 Task: Open Card Customer Referral Program Review in Board Product User Interface Design and Testing to Workspace Audit and Assurance Services and add a team member Softage.1@softage.net, a label Yellow, a checklist Composting, an attachment from your onedrive, a color Yellow and finally, add a card description 'Create and send out employee engagement survey on career development opportunities' and a comment 'This task presents an opportunity to demonstrate our creativity and innovation, exploring new ideas and approaches.'. Add a start date 'Jan 09, 1900' with a due date 'Jan 16, 1900'
Action: Mouse moved to (69, 276)
Screenshot: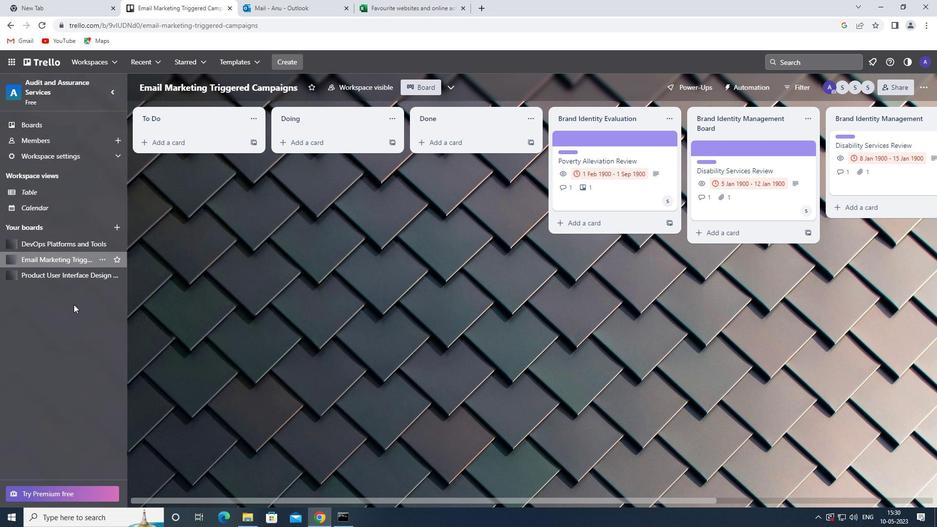 
Action: Mouse pressed left at (69, 276)
Screenshot: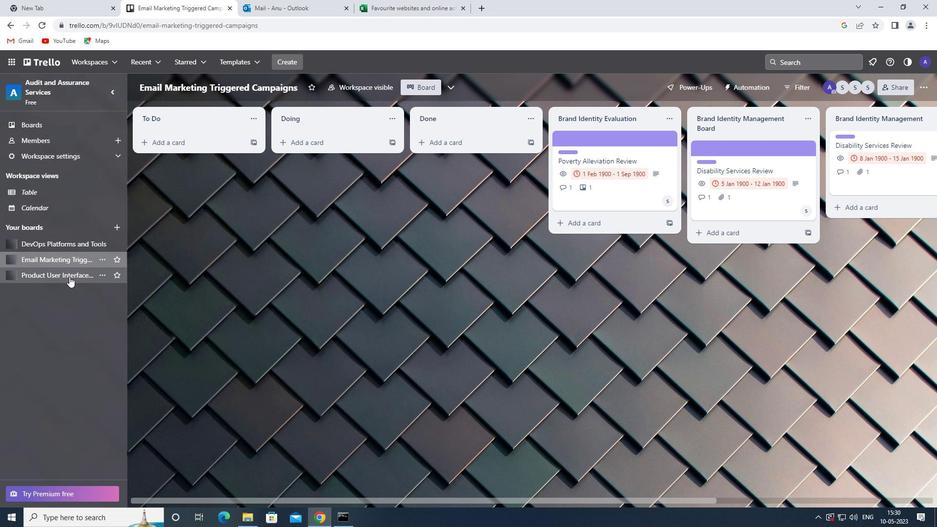 
Action: Mouse moved to (760, 217)
Screenshot: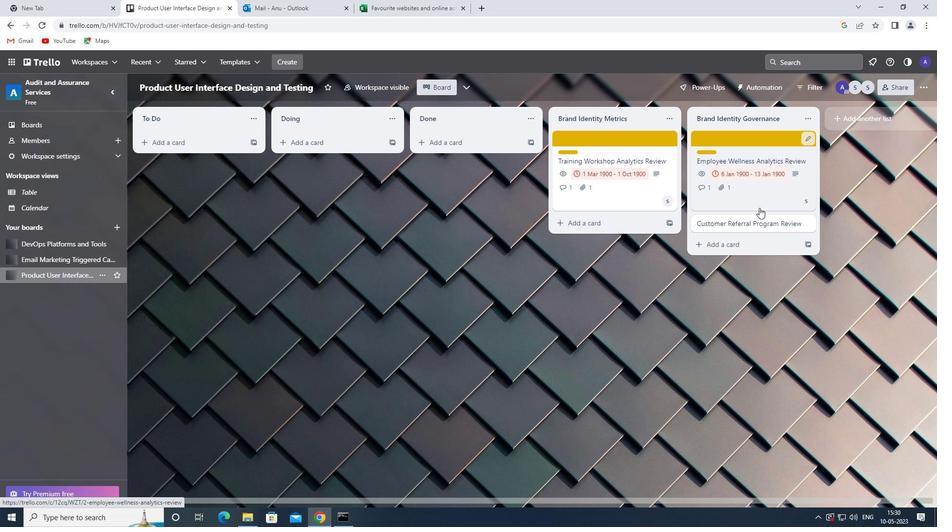 
Action: Mouse pressed left at (760, 217)
Screenshot: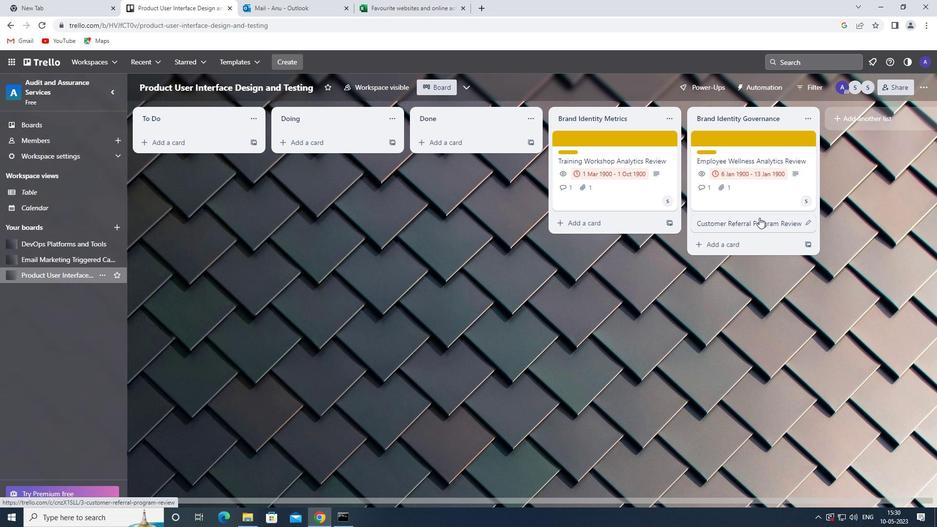 
Action: Mouse moved to (585, 170)
Screenshot: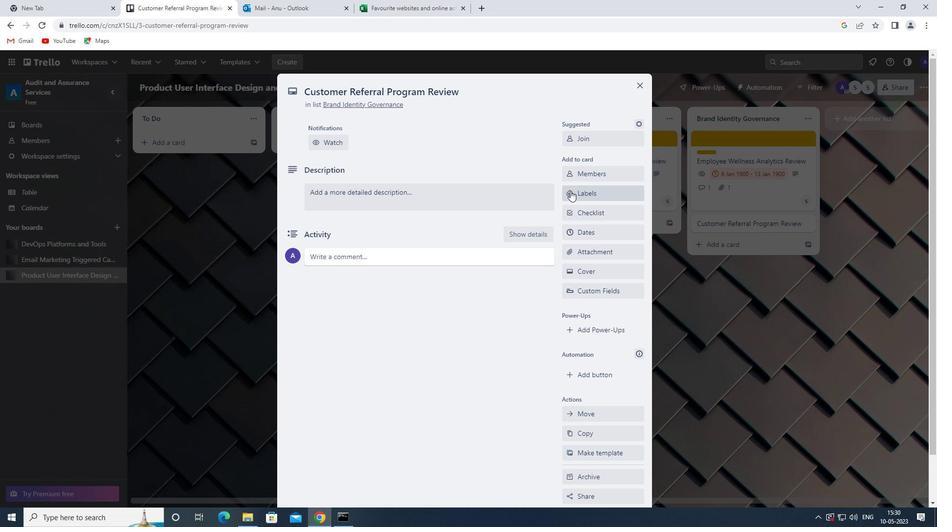 
Action: Mouse pressed left at (585, 170)
Screenshot: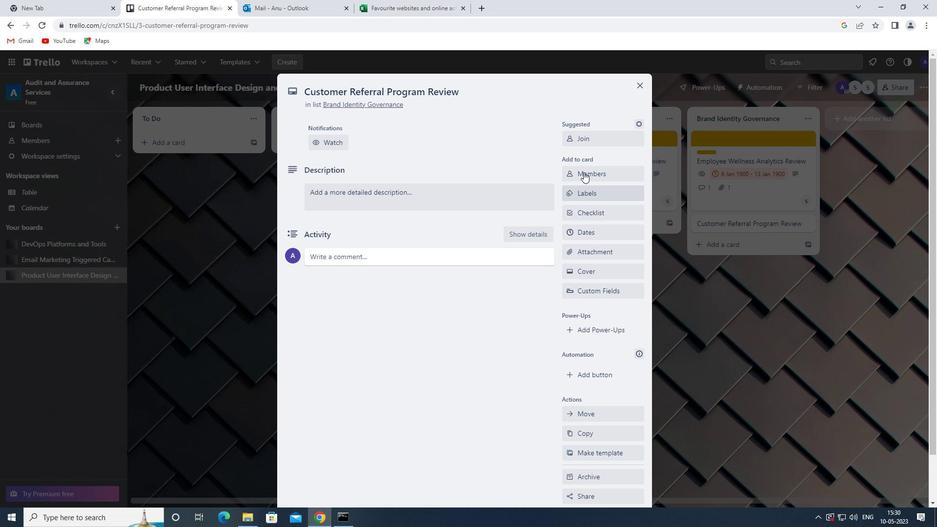 
Action: Mouse moved to (582, 219)
Screenshot: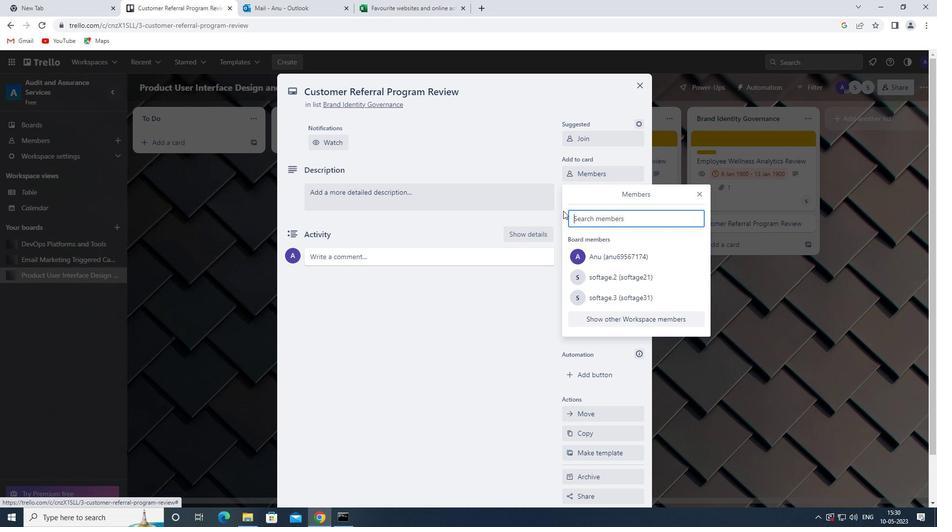 
Action: Mouse pressed left at (582, 219)
Screenshot: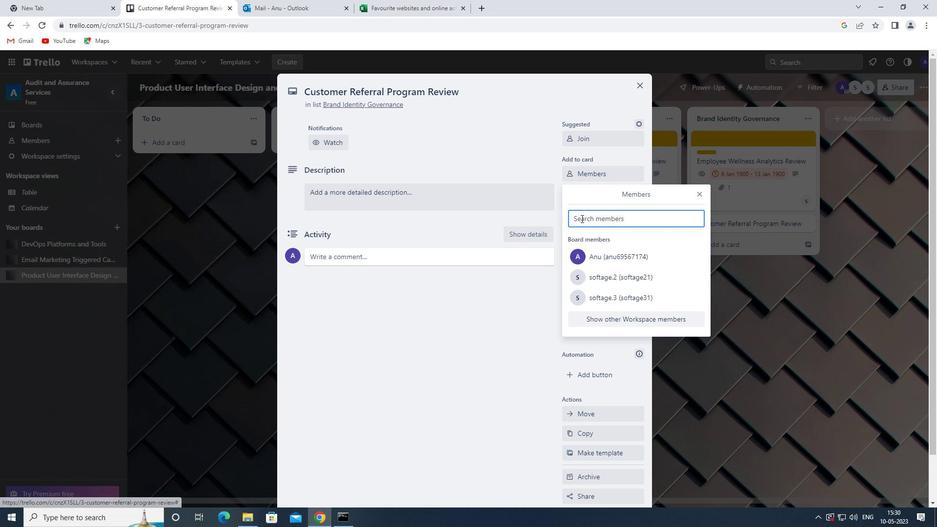 
Action: Mouse moved to (582, 219)
Screenshot: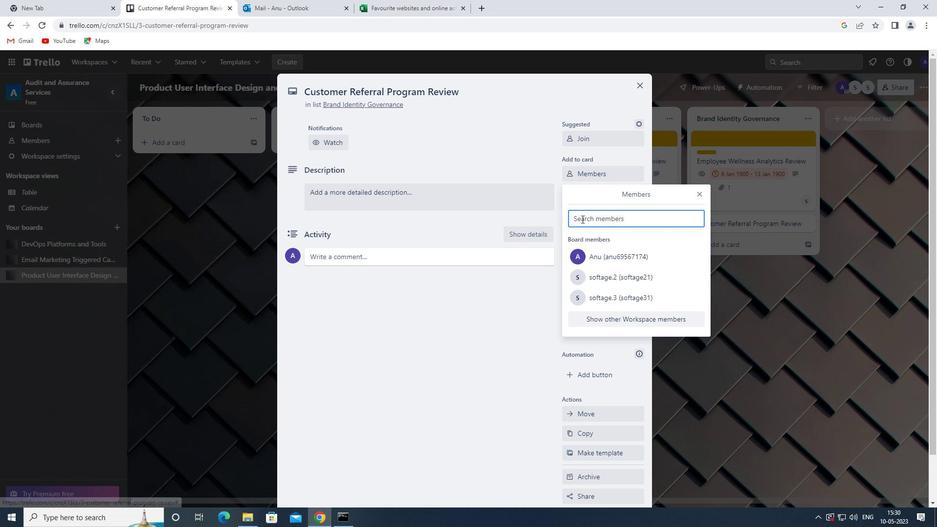 
Action: Key pressed <Key.shift><Key.shift><Key.shift><Key.shift><Key.shift><Key.shift><Key.shift>SOFTGE.1<Key.shift>@SOFTAGE.NET
Screenshot: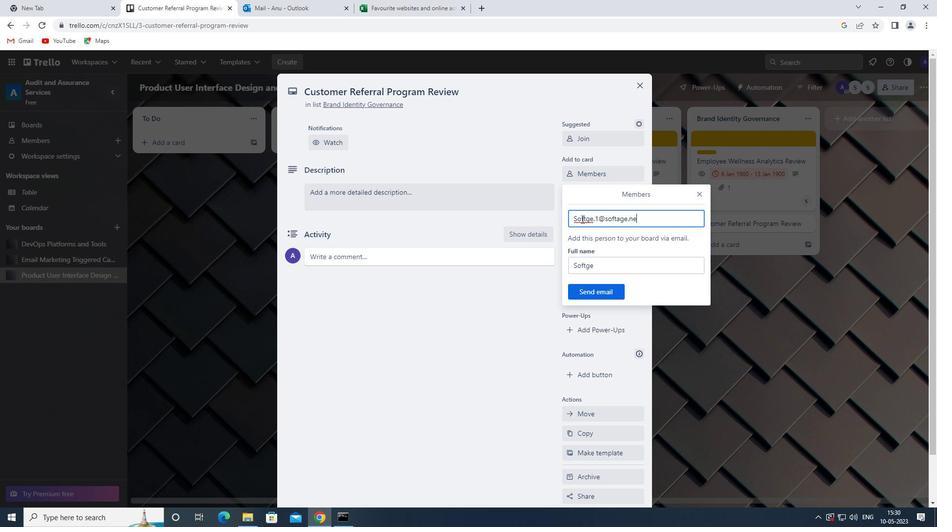 
Action: Mouse moved to (587, 295)
Screenshot: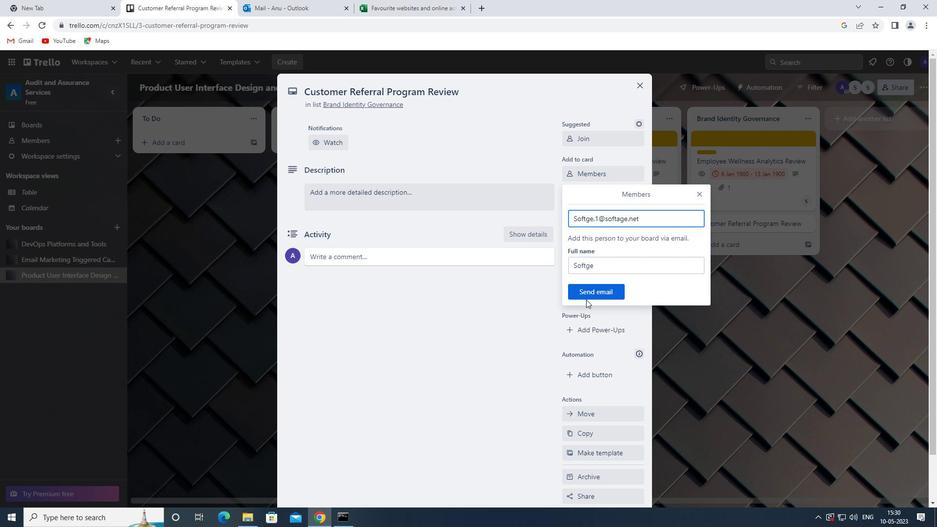 
Action: Mouse pressed left at (587, 295)
Screenshot: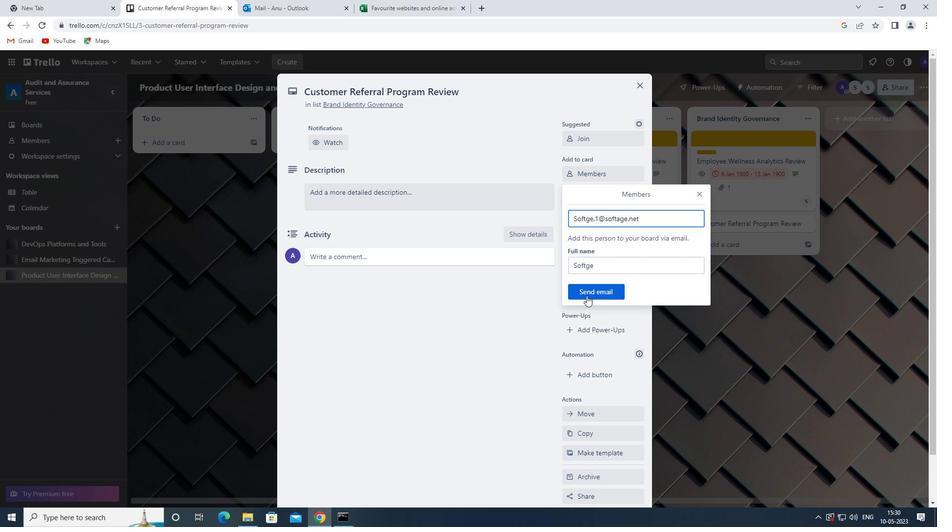 
Action: Mouse moved to (587, 195)
Screenshot: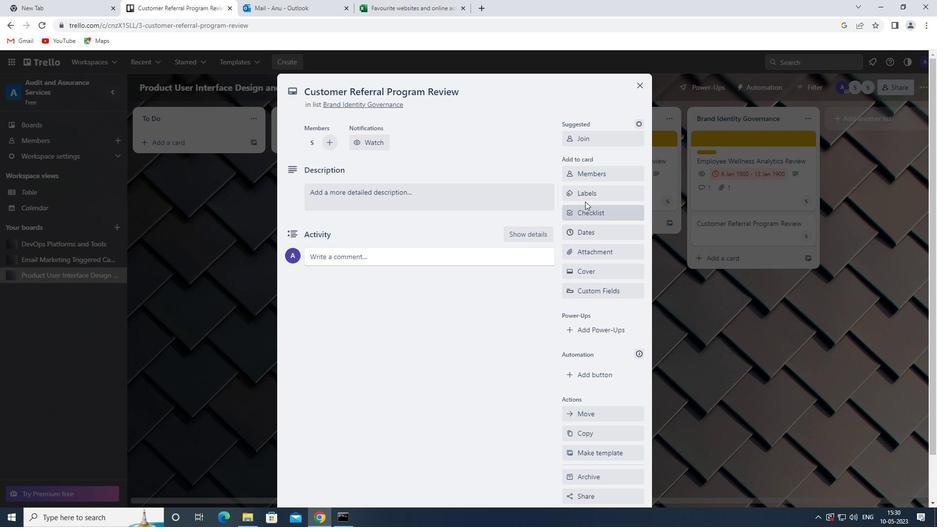 
Action: Mouse pressed left at (587, 195)
Screenshot: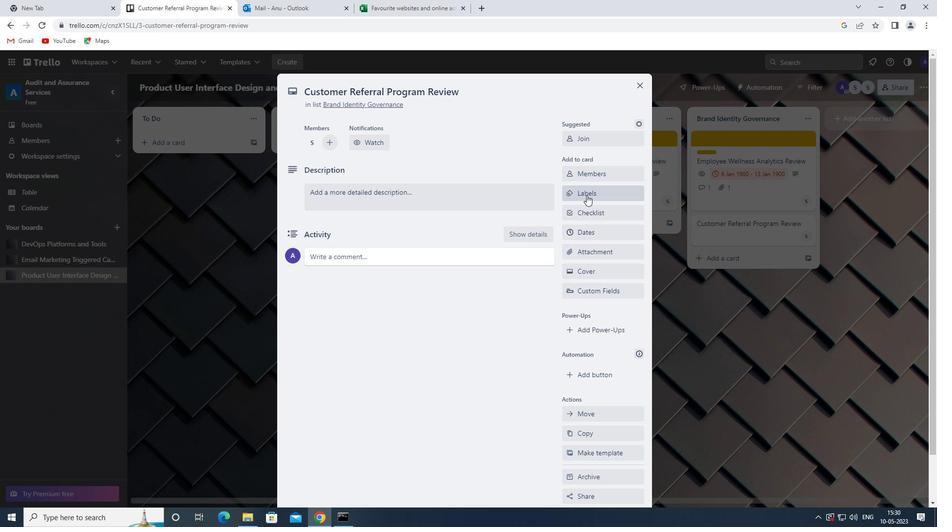 
Action: Mouse moved to (600, 284)
Screenshot: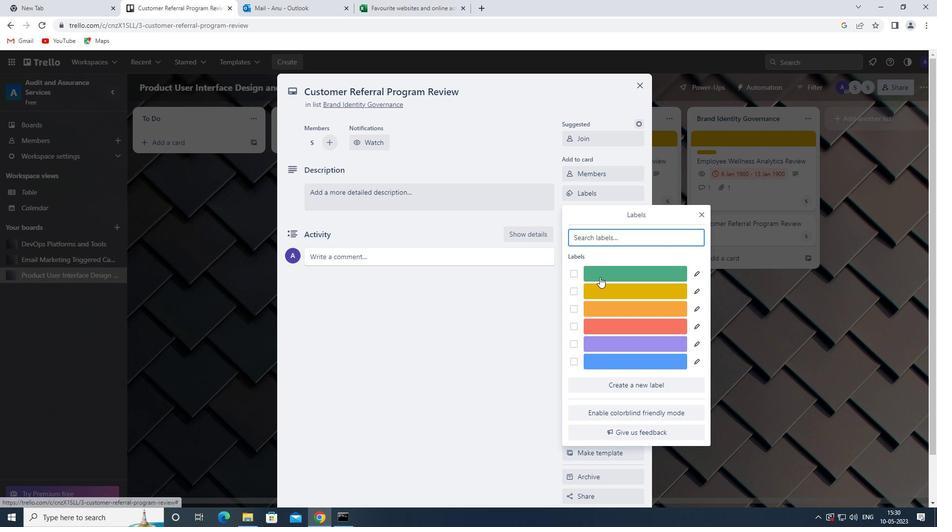 
Action: Mouse pressed left at (600, 284)
Screenshot: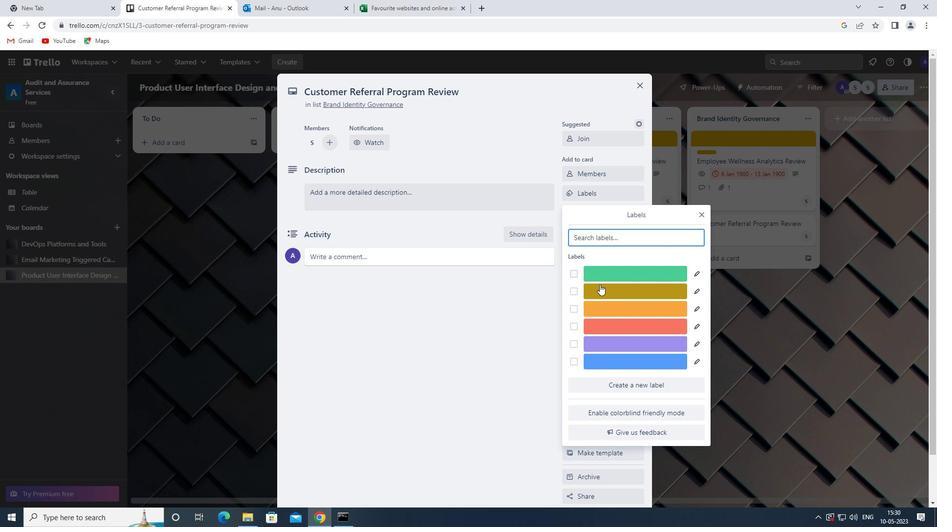 
Action: Mouse moved to (699, 212)
Screenshot: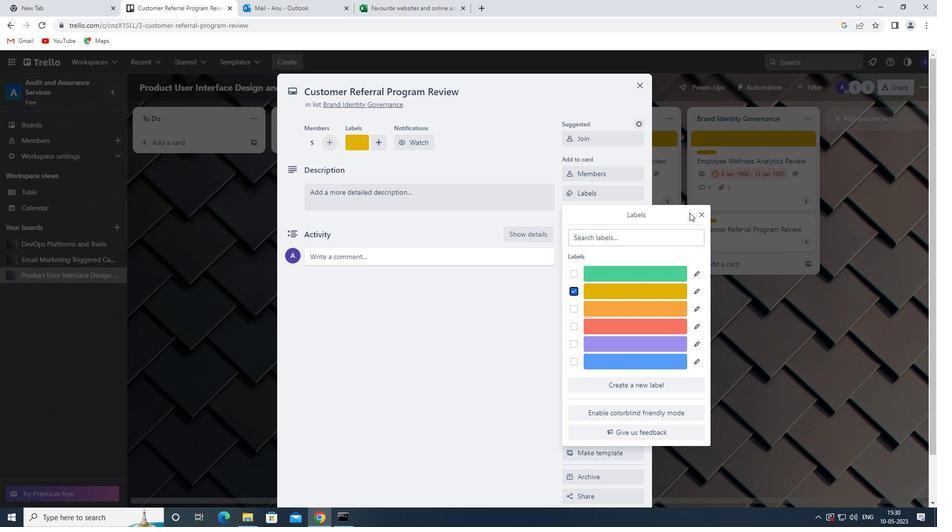 
Action: Mouse pressed left at (699, 212)
Screenshot: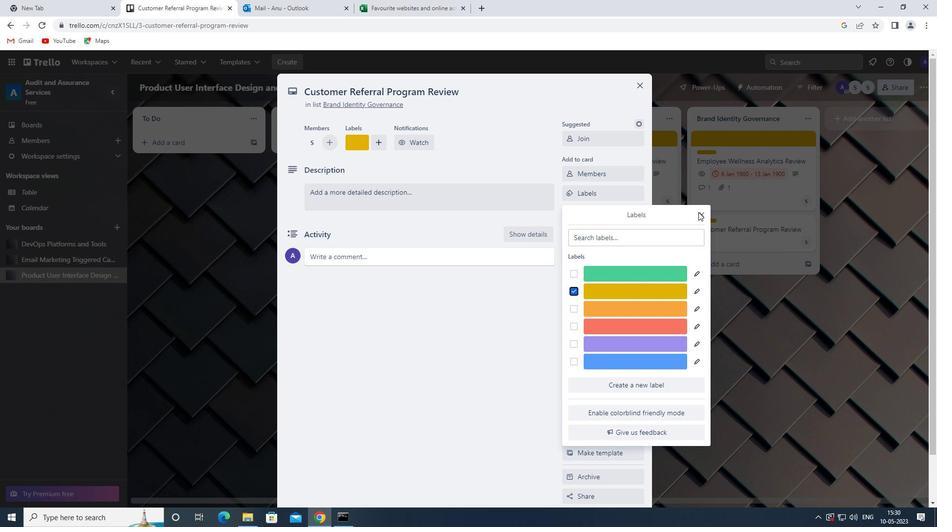 
Action: Mouse moved to (704, 210)
Screenshot: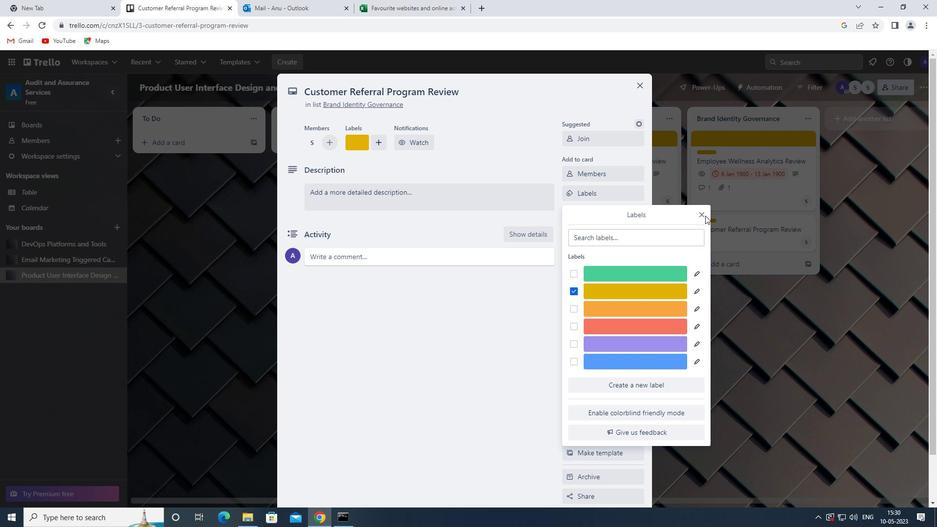 
Action: Mouse pressed left at (704, 210)
Screenshot: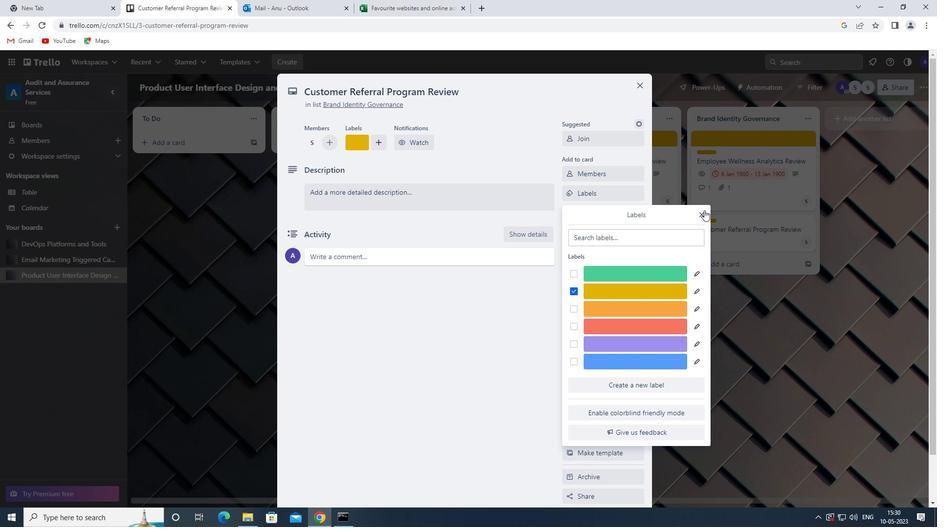 
Action: Mouse moved to (630, 212)
Screenshot: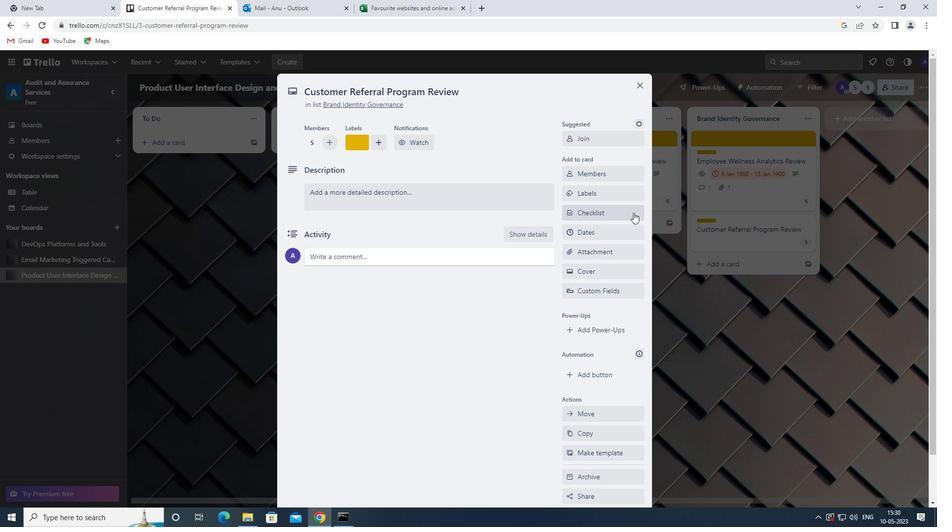 
Action: Mouse pressed left at (630, 212)
Screenshot: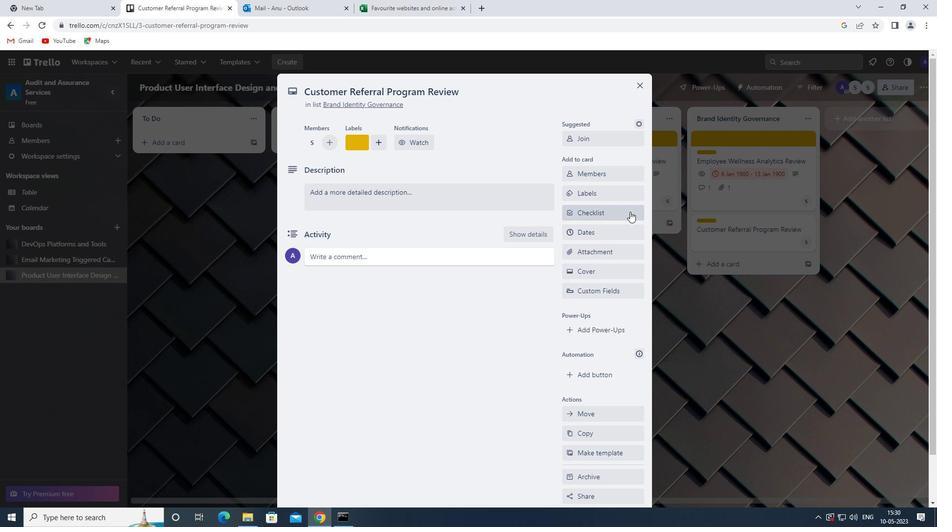 
Action: Mouse moved to (613, 254)
Screenshot: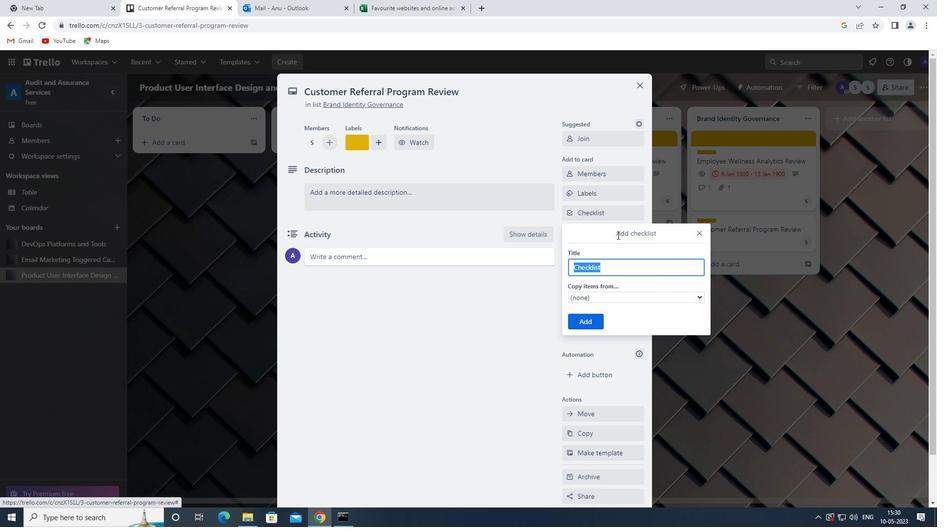 
Action: Key pressed <Key.shift>COMPOSTING
Screenshot: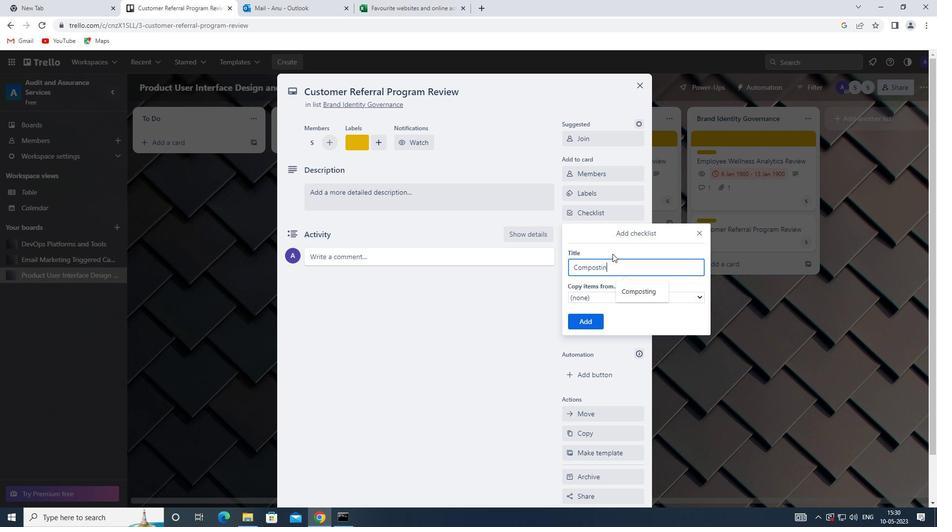 
Action: Mouse moved to (593, 325)
Screenshot: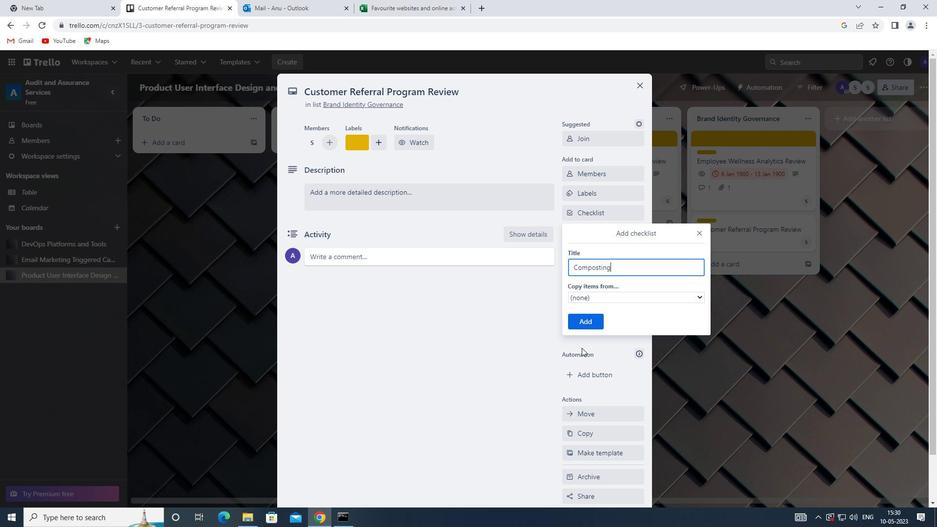 
Action: Mouse pressed left at (593, 325)
Screenshot: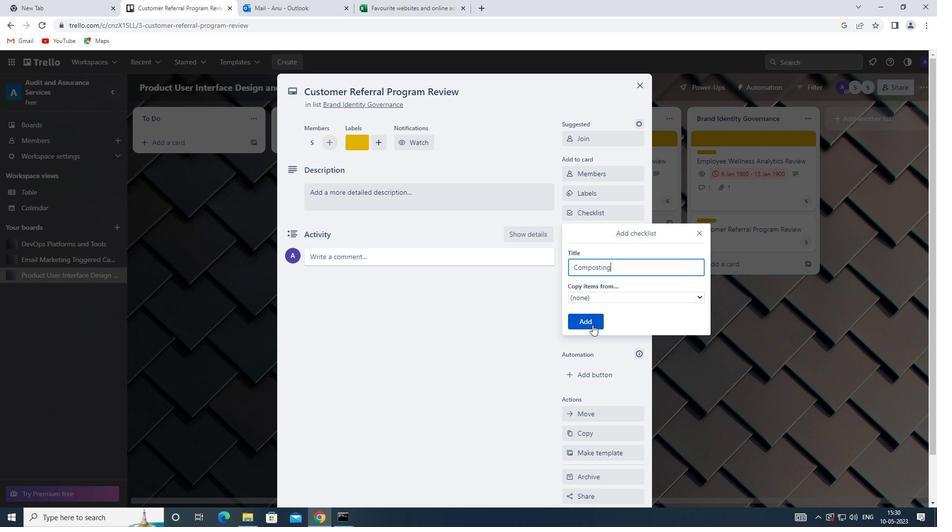 
Action: Mouse moved to (595, 251)
Screenshot: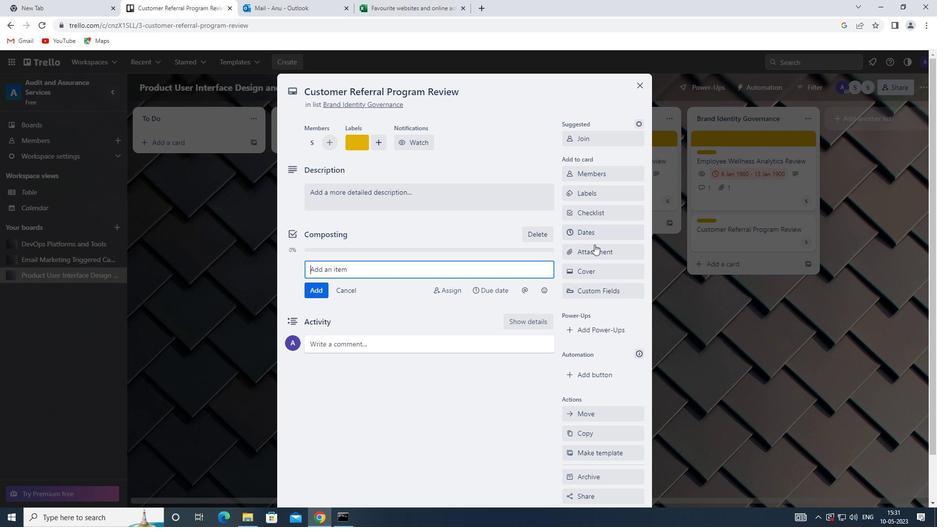 
Action: Mouse pressed left at (595, 251)
Screenshot: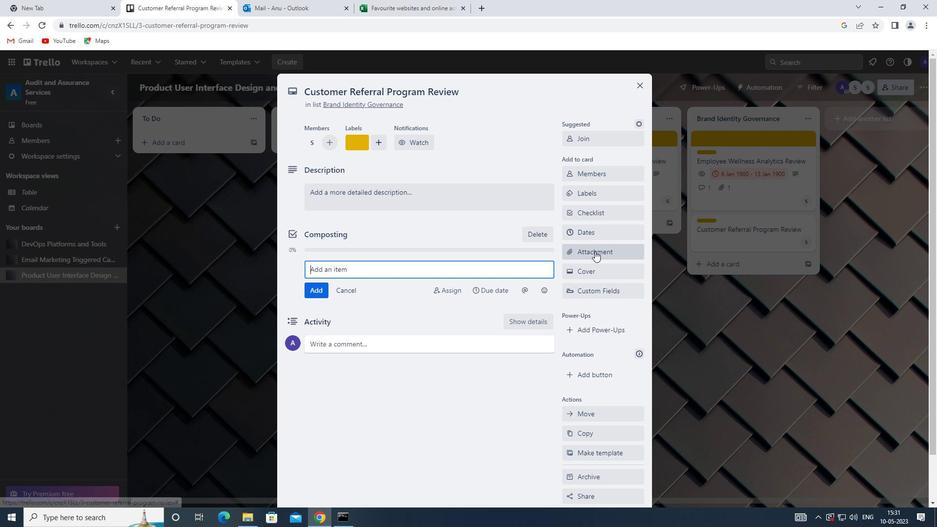 
Action: Mouse moved to (598, 369)
Screenshot: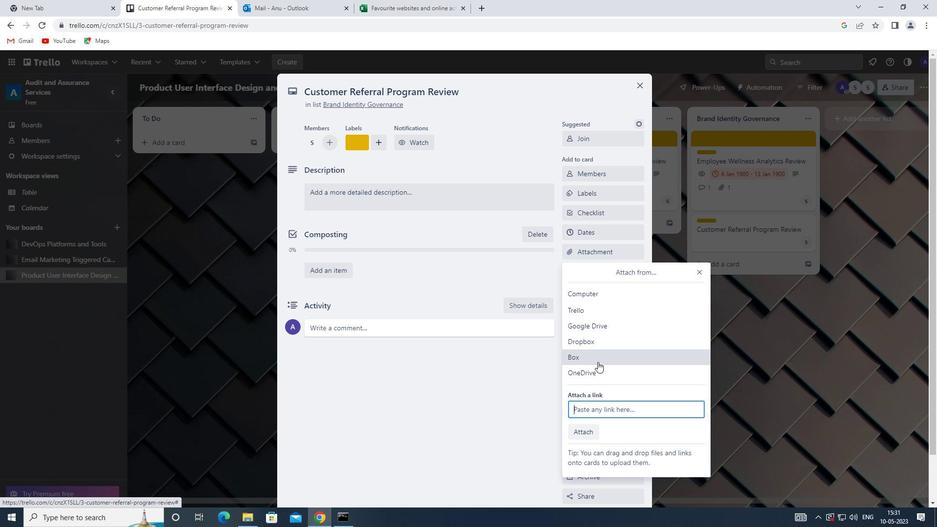 
Action: Mouse pressed left at (598, 369)
Screenshot: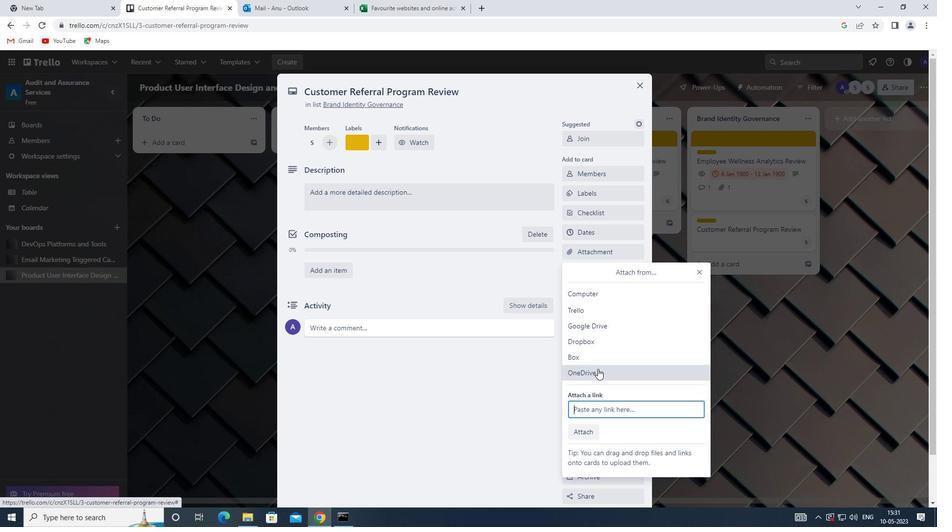 
Action: Mouse moved to (425, 206)
Screenshot: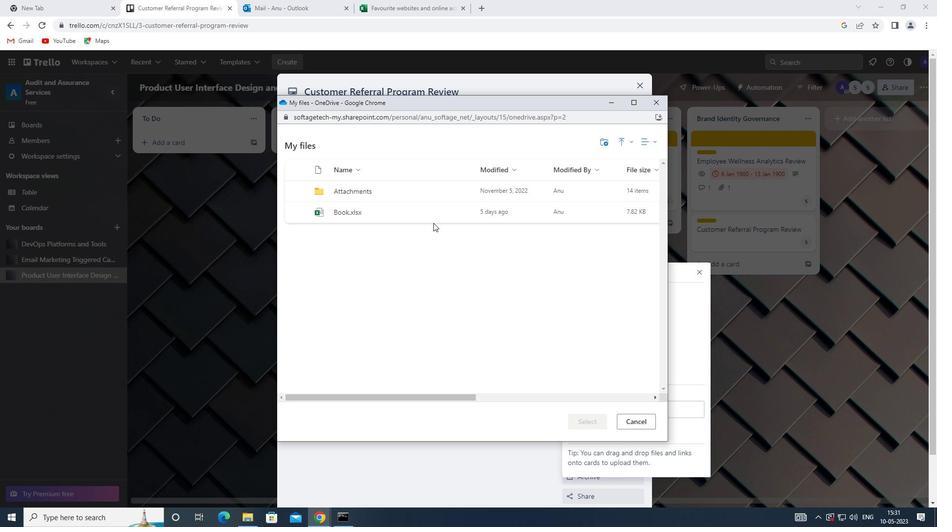 
Action: Mouse pressed left at (425, 206)
Screenshot: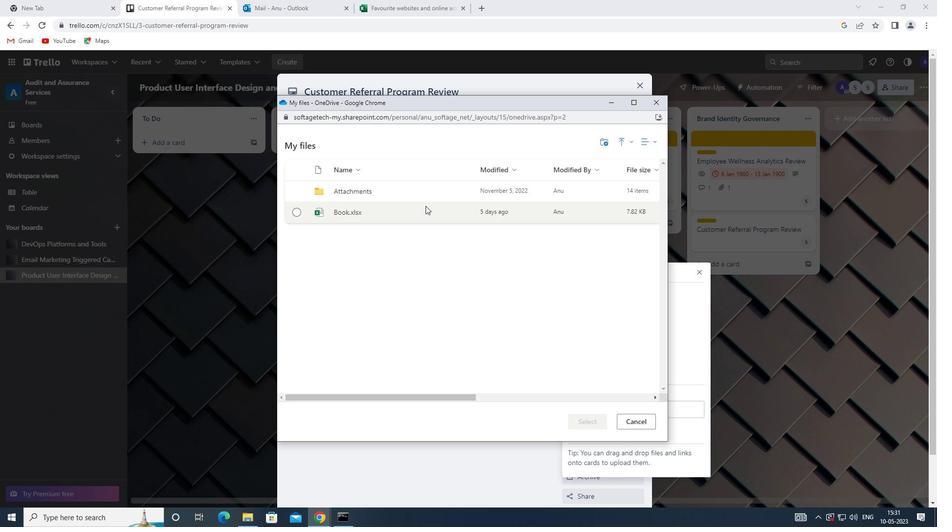 
Action: Mouse moved to (593, 419)
Screenshot: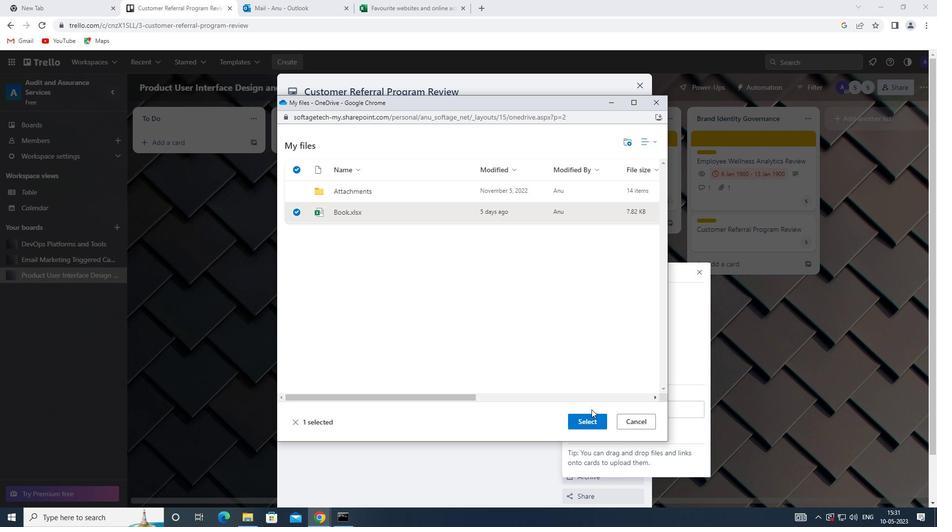 
Action: Mouse pressed left at (593, 419)
Screenshot: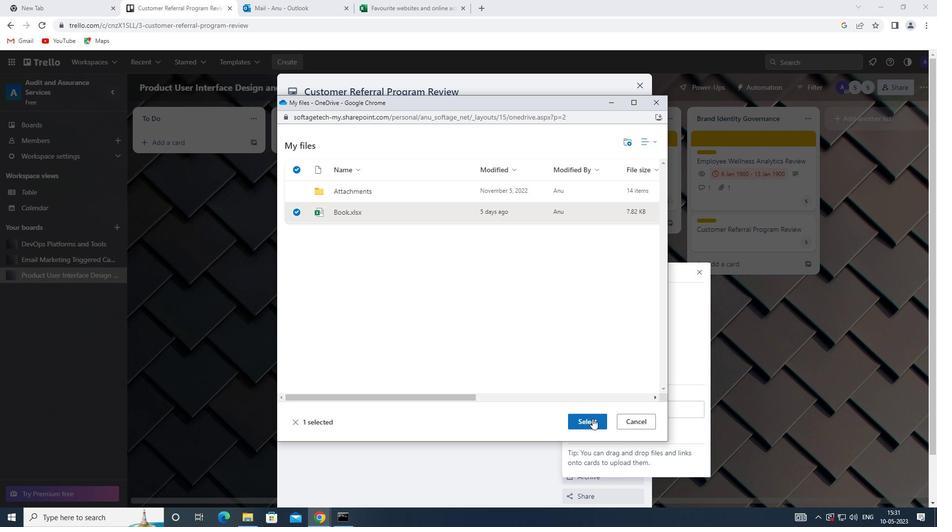 
Action: Mouse moved to (581, 267)
Screenshot: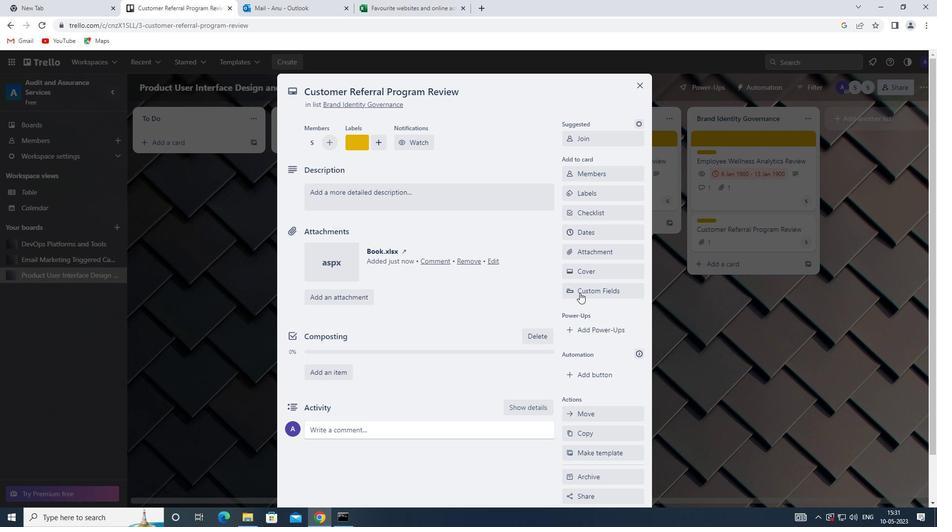 
Action: Mouse pressed left at (581, 267)
Screenshot: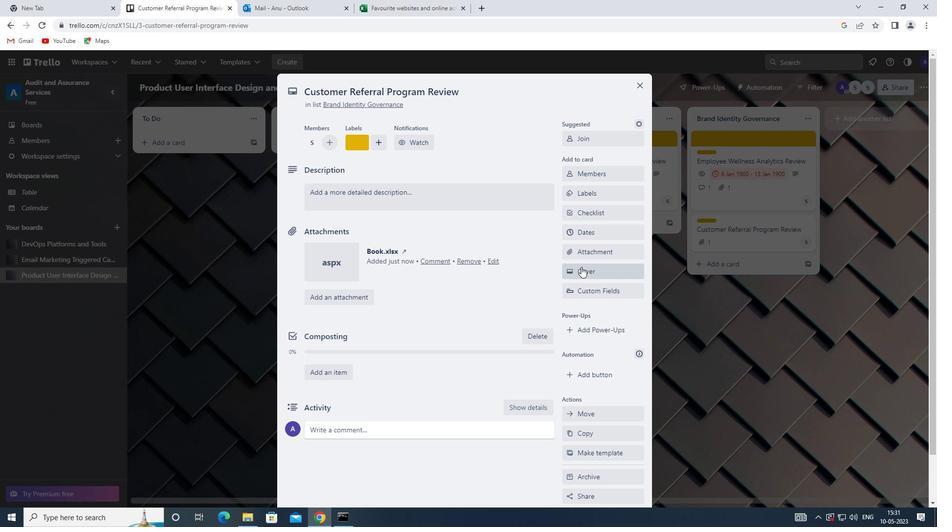 
Action: Mouse moved to (601, 309)
Screenshot: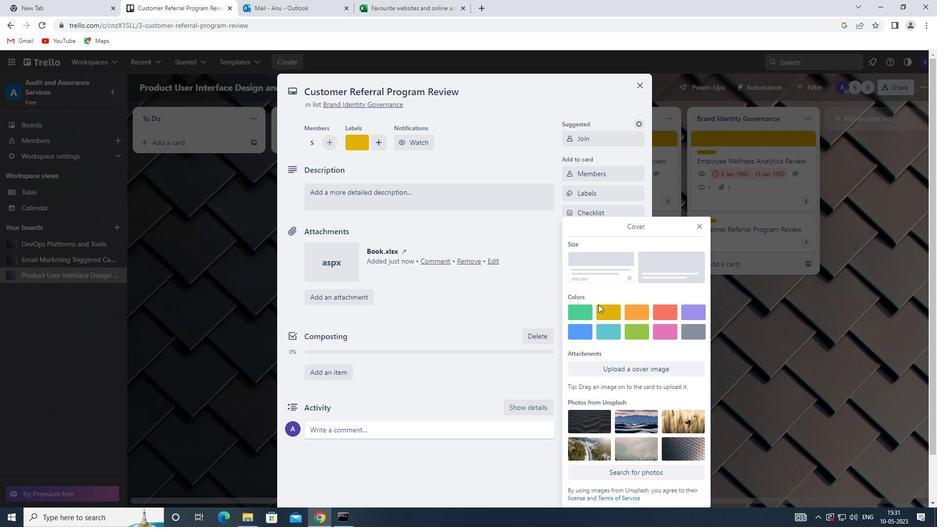 
Action: Mouse pressed left at (601, 309)
Screenshot: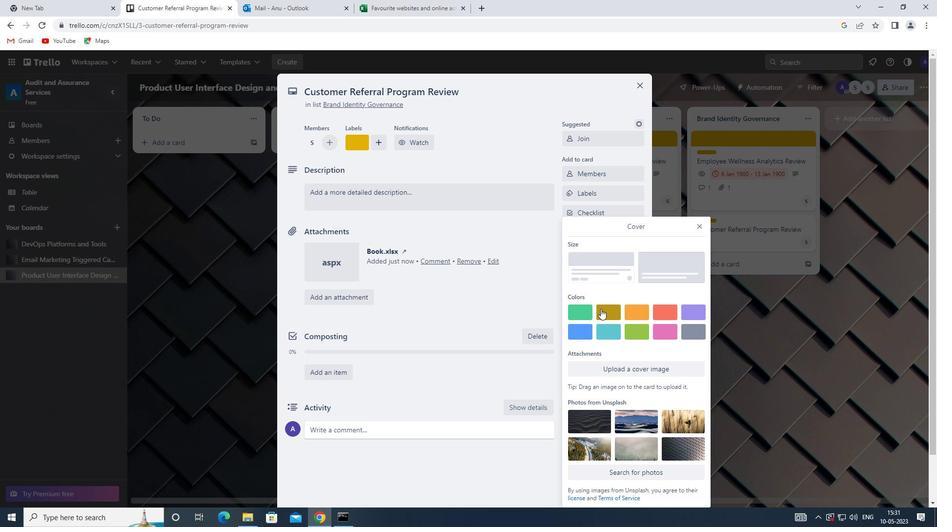 
Action: Mouse moved to (701, 209)
Screenshot: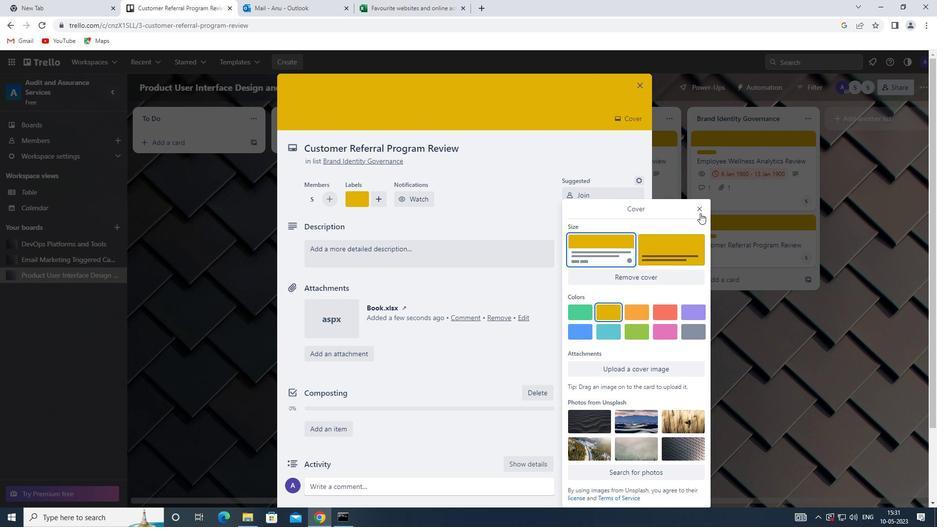 
Action: Mouse pressed left at (701, 209)
Screenshot: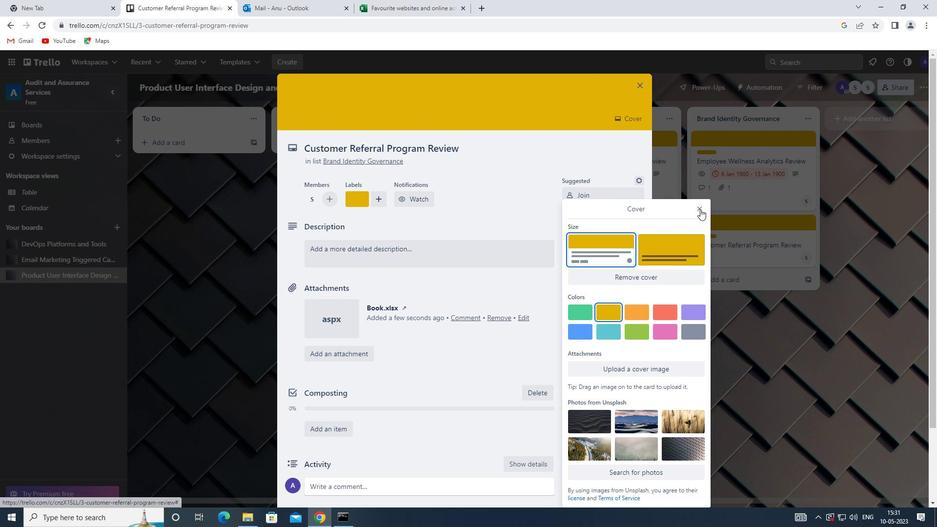 
Action: Mouse moved to (550, 360)
Screenshot: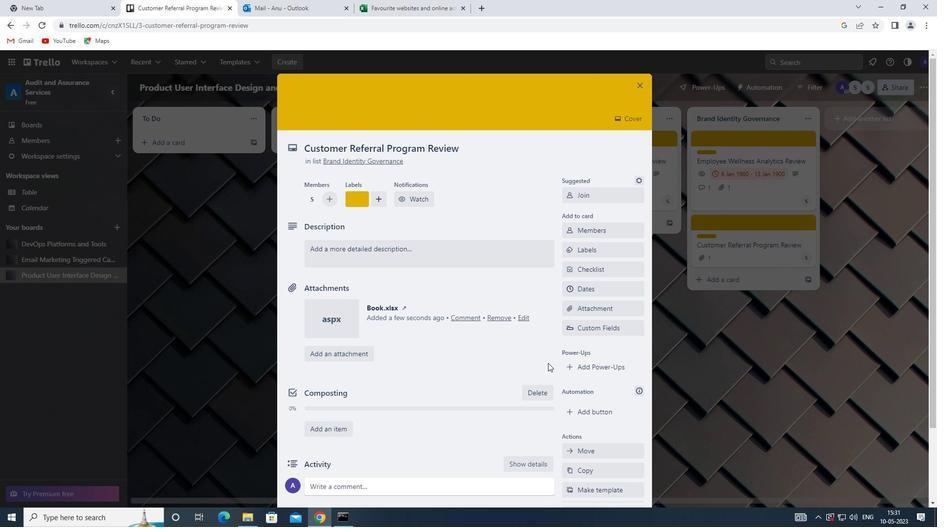 
Action: Mouse scrolled (550, 360) with delta (0, 0)
Screenshot: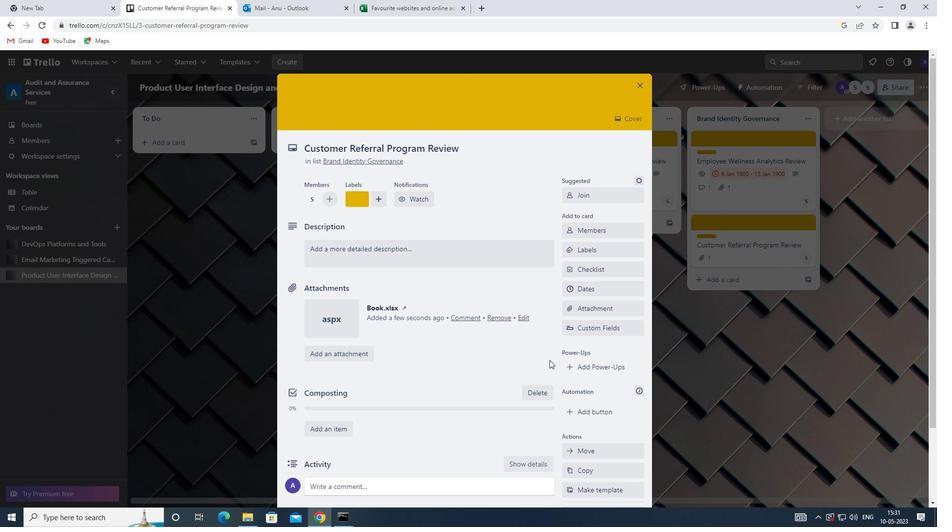 
Action: Mouse moved to (323, 200)
Screenshot: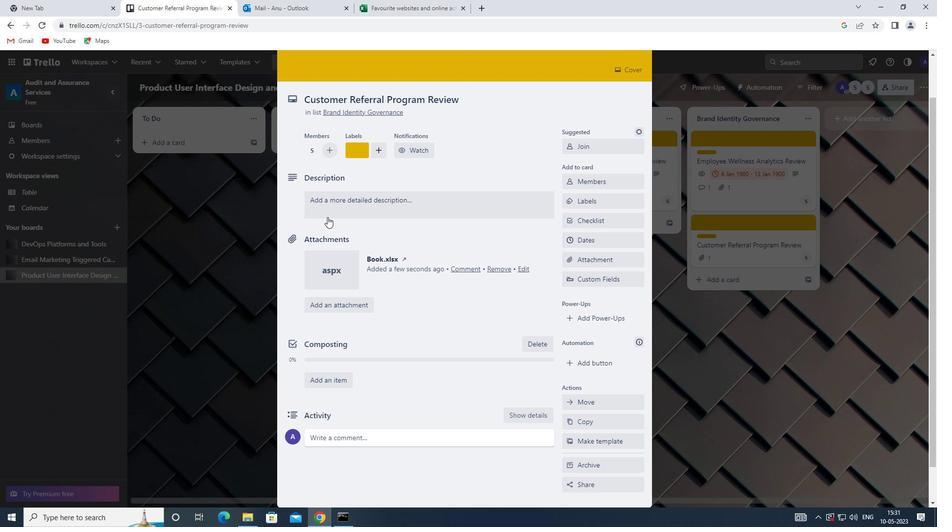 
Action: Mouse pressed left at (323, 200)
Screenshot: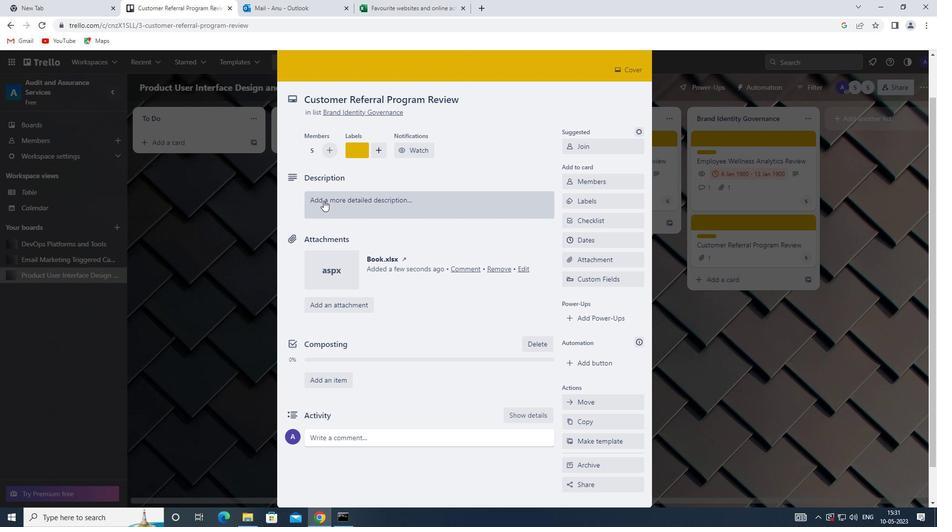 
Action: Mouse moved to (324, 231)
Screenshot: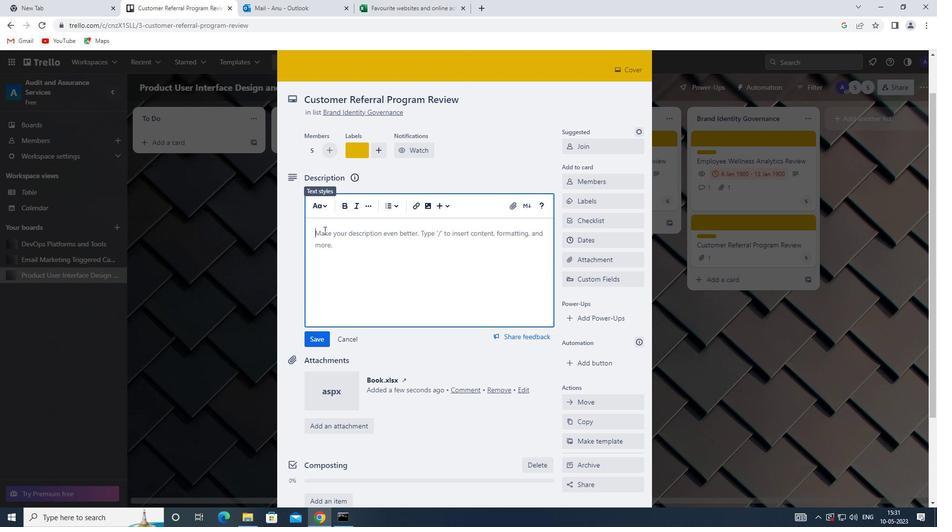 
Action: Mouse pressed left at (324, 231)
Screenshot: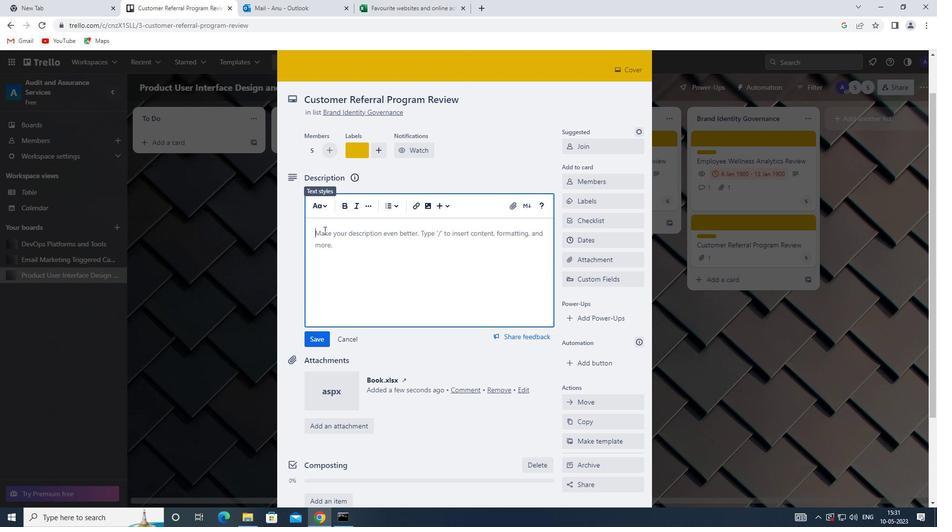 
Action: Key pressed <Key.shift><Key.shift><Key.shift><Key.shift><Key.shift><Key.shift><Key.shift><Key.shift><Key.shift><Key.shift><Key.shift><Key.shift><Key.shift><Key.shift><Key.shift><Key.shift><Key.shift><Key.shift><Key.shift><Key.shift><Key.shift><Key.shift><Key.shift><Key.shift><Key.shift><Key.shift><Key.shift><Key.shift><Key.shift><Key.shift><Key.shift><Key.shift><Key.shift><Key.shift><Key.shift><Key.shift><Key.shift><Key.shift><Key.shift><Key.shift><Key.shift><Key.shift><Key.shift><Key.shift><Key.shift><Key.shift><Key.shift><Key.shift><Key.shift><Key.shift><Key.shift><Key.shift><Key.shift>CREAT<Key.space><Key.backspace>E<Key.space>AND<Key.space>SEND<Key.space>OUT<Key.space>EMPLOYEE<Key.space>ENGAGEMENT<Key.space>SURVEY<Key.space>ON<Key.space>CAREER<Key.space>DEVELOPMENT<Key.space>OPPORTUNITIES
Screenshot: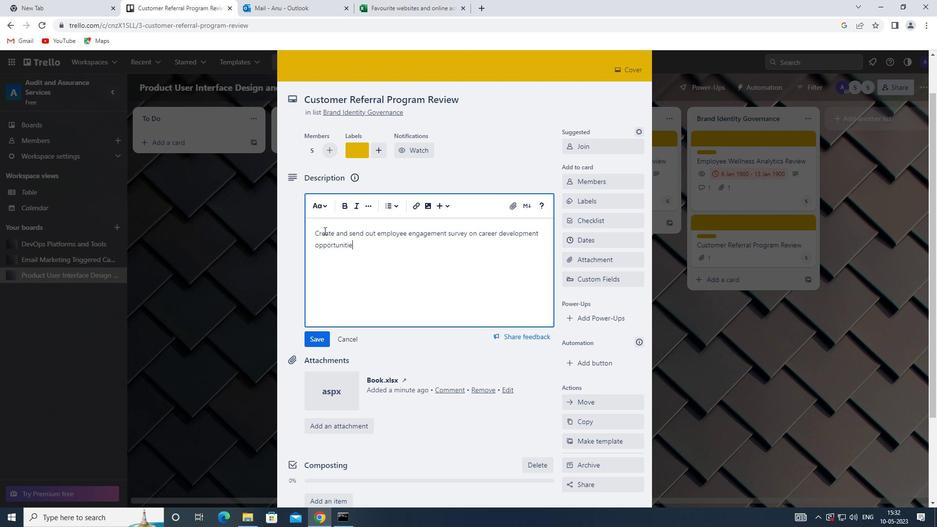 
Action: Mouse moved to (310, 338)
Screenshot: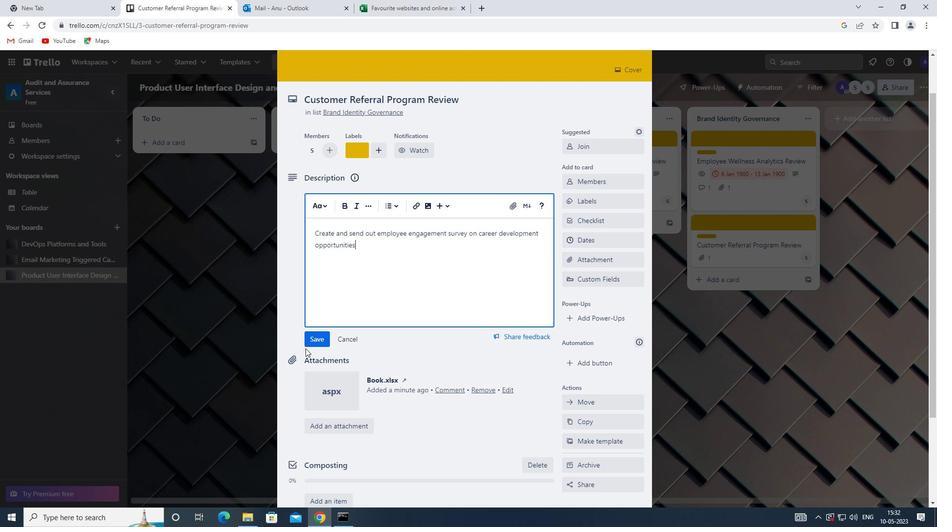 
Action: Mouse pressed left at (310, 338)
Screenshot: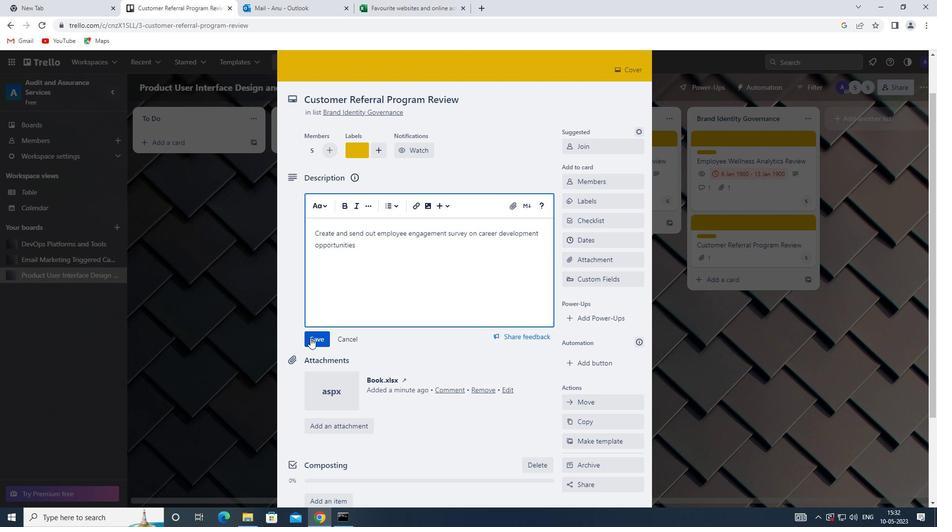 
Action: Mouse moved to (313, 334)
Screenshot: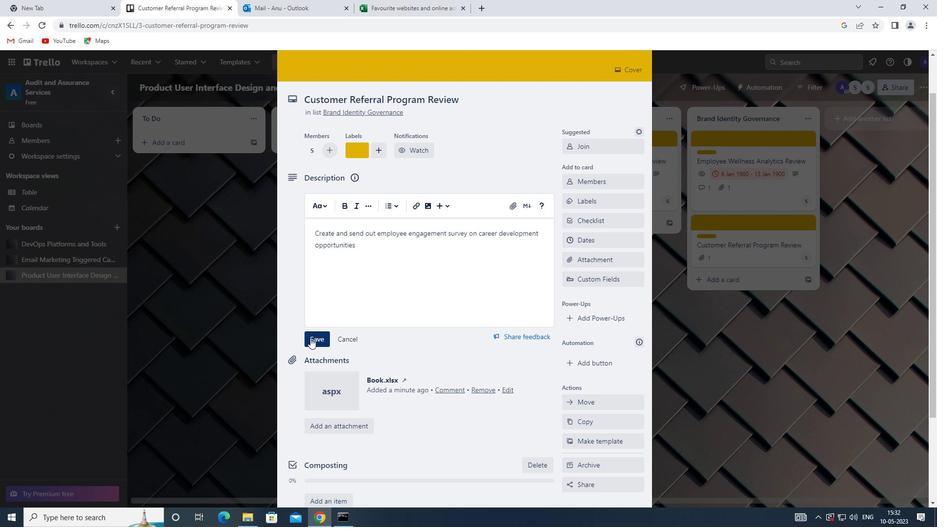 
Action: Mouse scrolled (313, 333) with delta (0, 0)
Screenshot: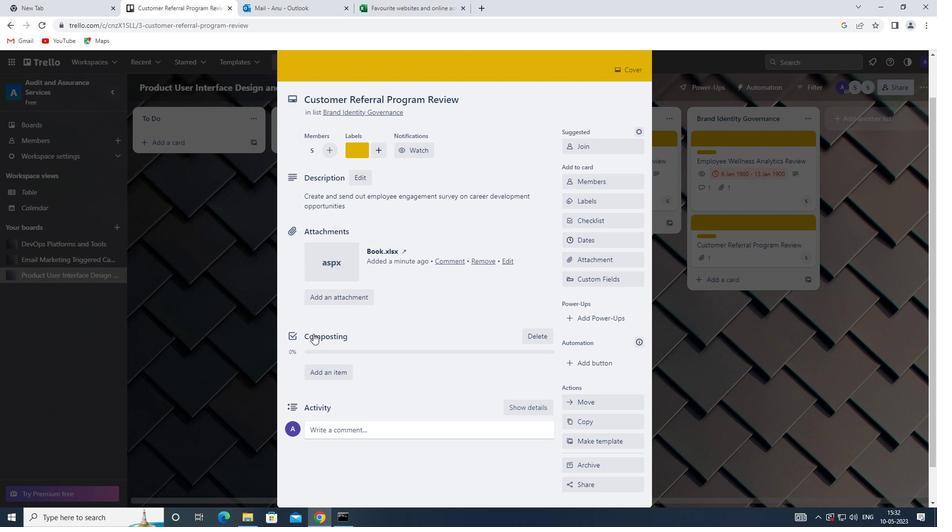 
Action: Mouse moved to (313, 334)
Screenshot: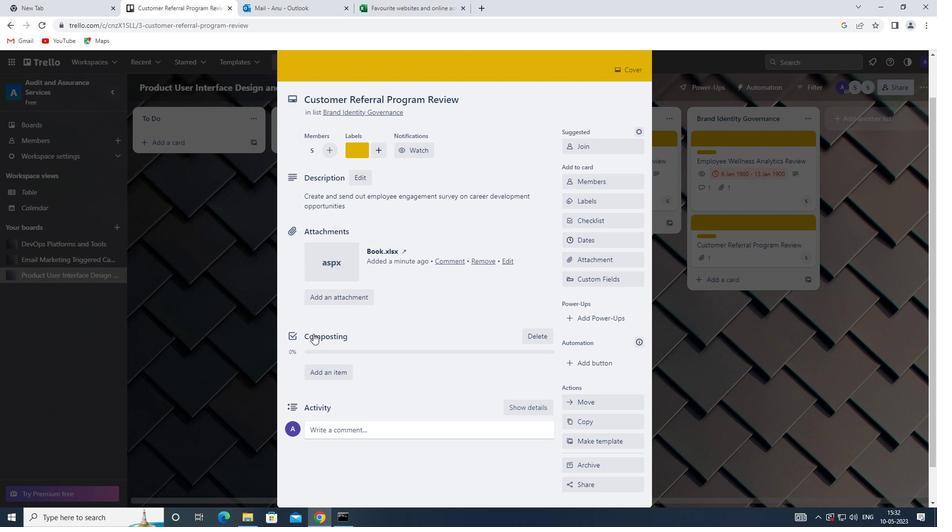 
Action: Mouse scrolled (313, 333) with delta (0, 0)
Screenshot: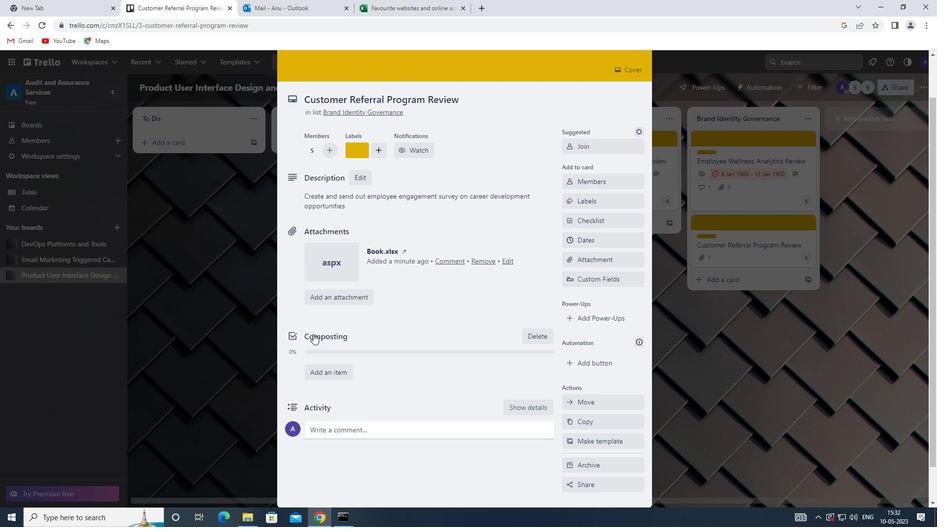 
Action: Mouse moved to (314, 332)
Screenshot: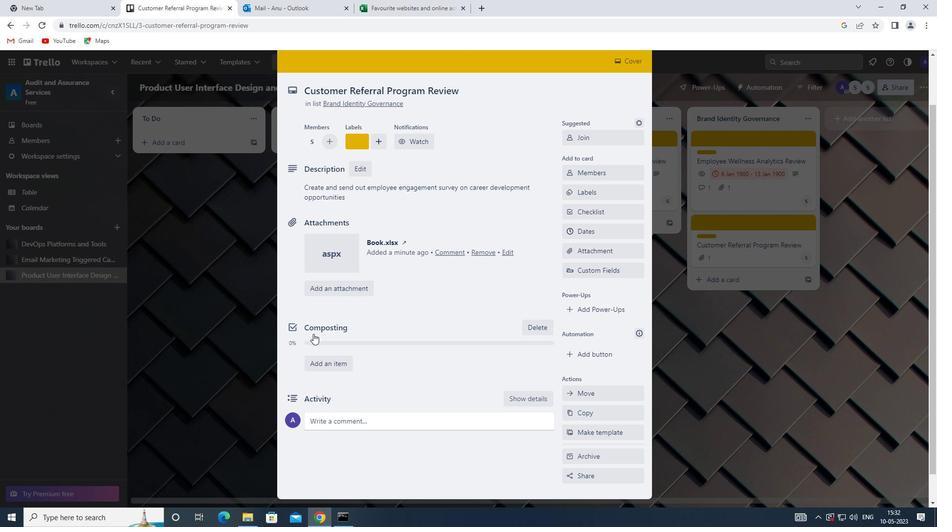 
Action: Mouse scrolled (314, 332) with delta (0, 0)
Screenshot: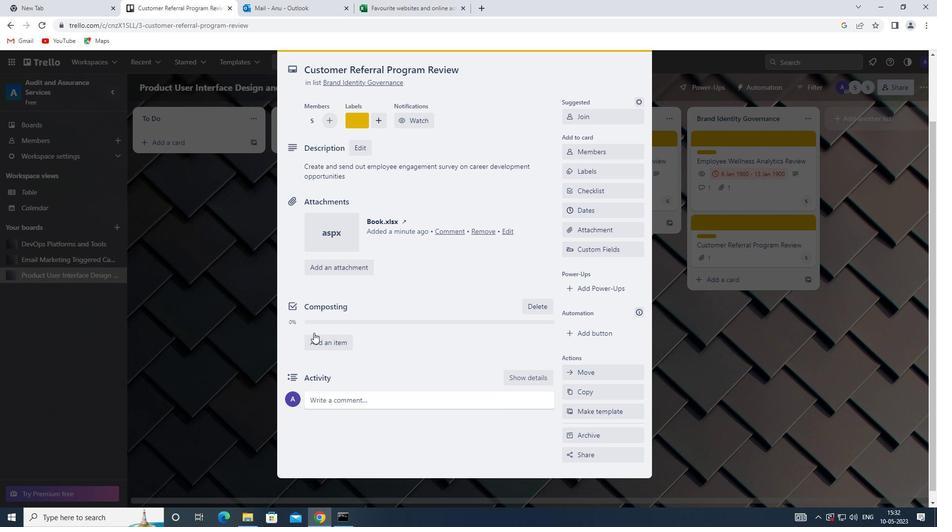 
Action: Mouse moved to (319, 388)
Screenshot: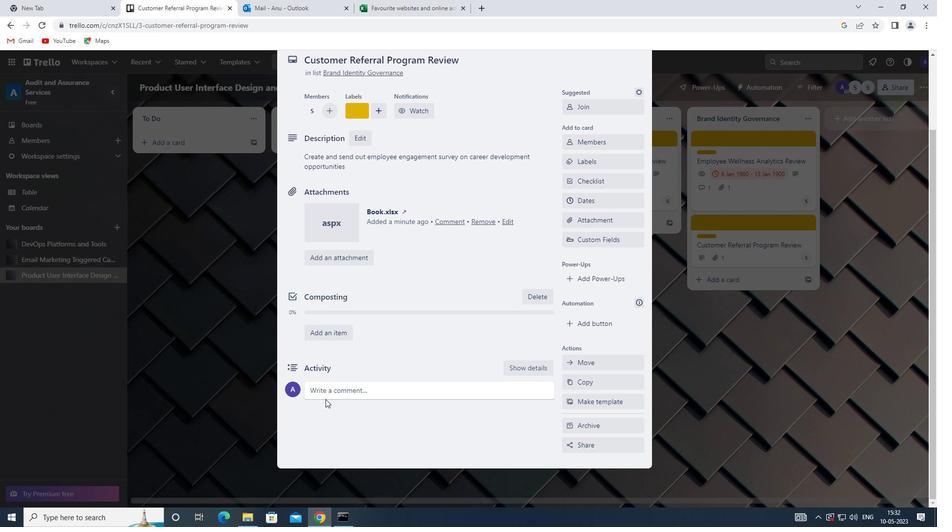 
Action: Mouse pressed left at (319, 388)
Screenshot: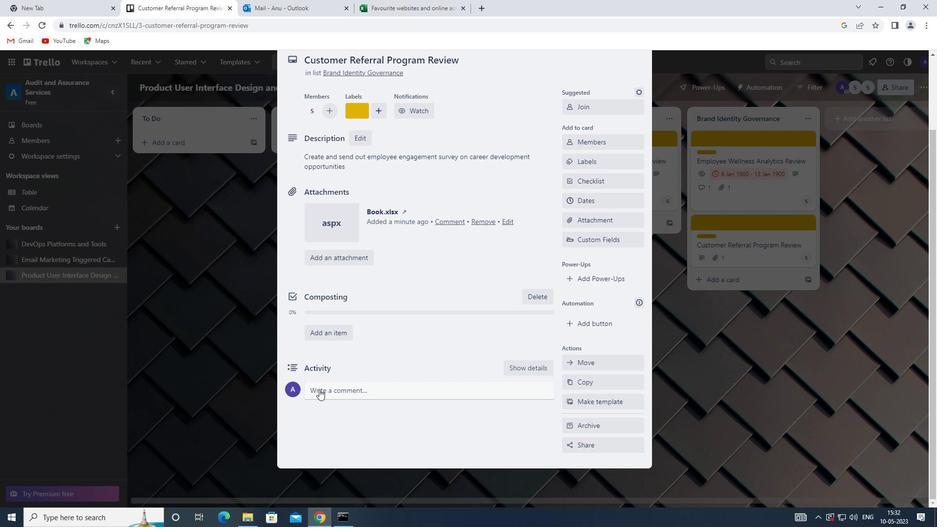 
Action: Mouse moved to (320, 421)
Screenshot: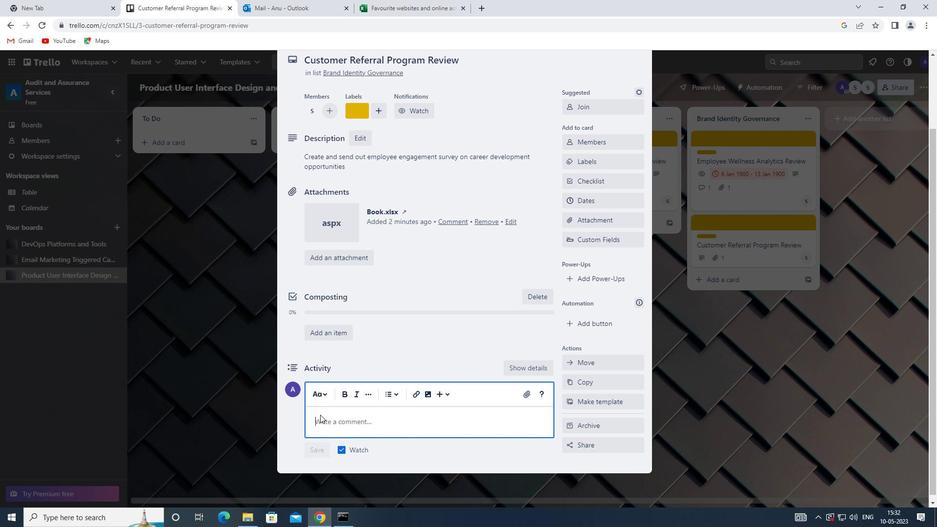 
Action: Mouse pressed left at (320, 421)
Screenshot: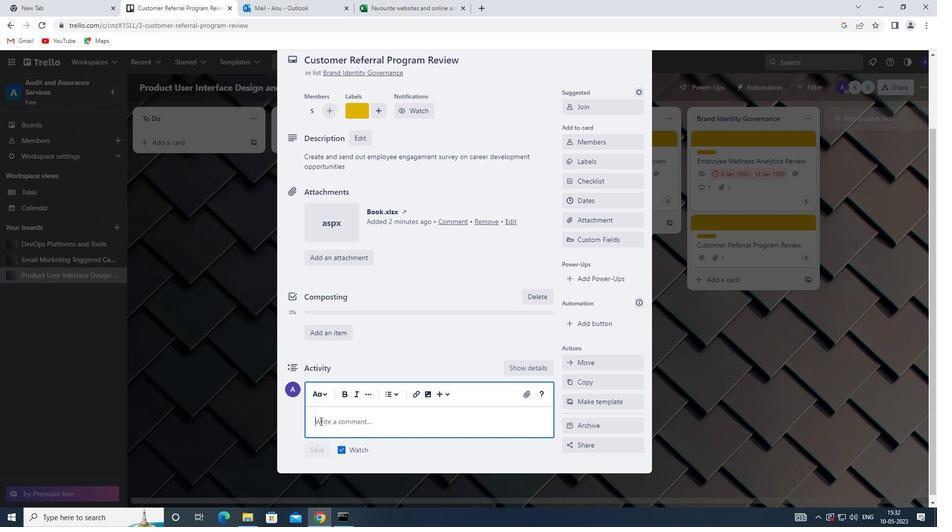 
Action: Mouse moved to (320, 420)
Screenshot: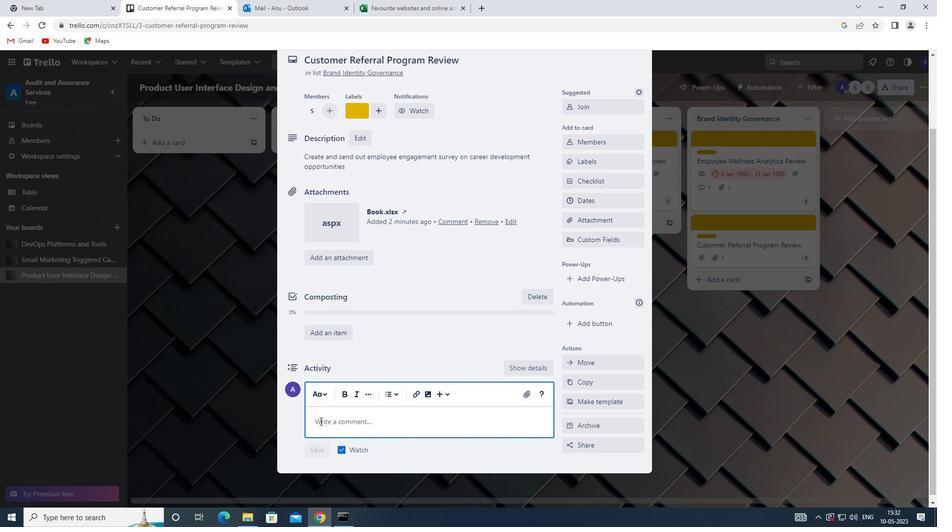 
Action: Key pressed <Key.shift>THIS<Key.space>TASK<Key.space>PRESENTS<Key.space>AN<Key.space>OPPORTUNITU<Key.backspace>Y<Key.space>TO<Key.space>DEMONSTRATE<Key.space>OUR<Key.space>CREATIVITY<Key.space>AND<Key.space>INNOVATION<Key.space>EXPLORING<Key.space>NEW<Key.space>IDEAS<Key.space>AND<Key.space>APPP<Key.backspace>ROACHES
Screenshot: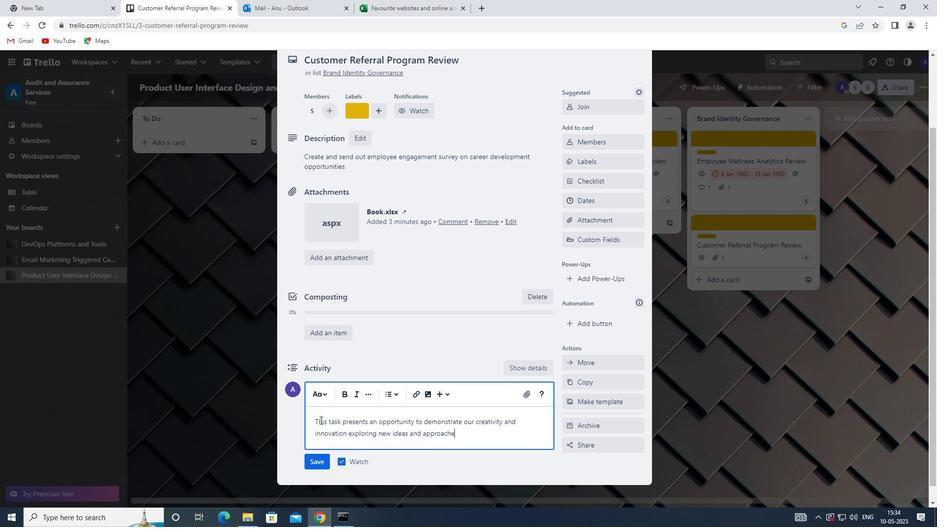 
Action: Mouse moved to (319, 464)
Screenshot: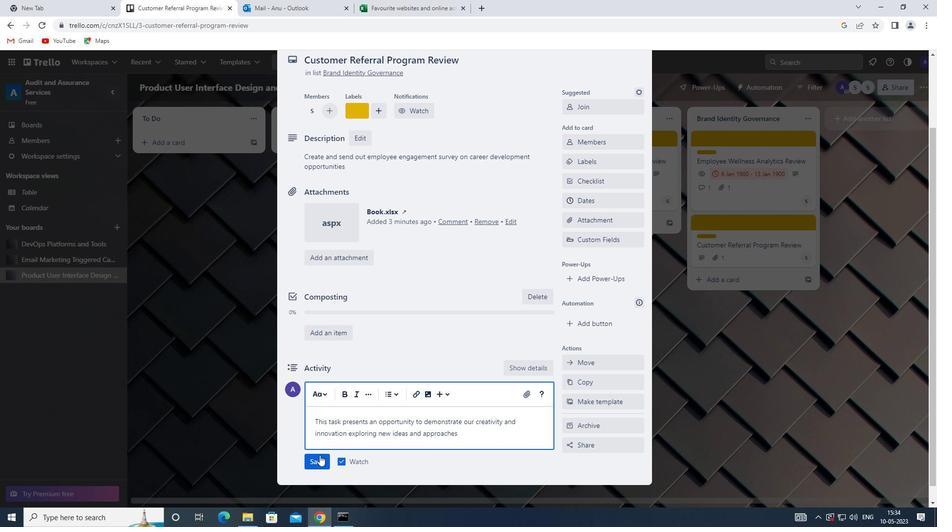 
Action: Mouse pressed left at (319, 464)
Screenshot: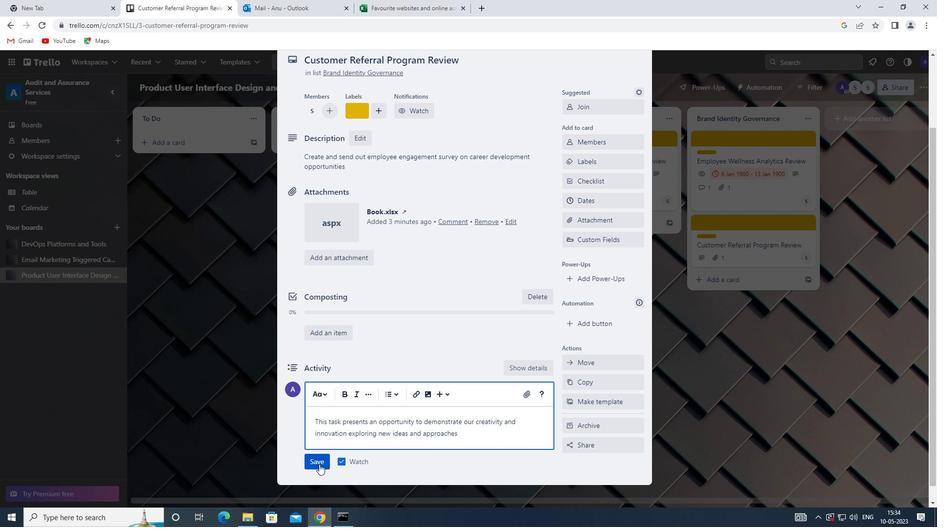 
Action: Mouse moved to (582, 200)
Screenshot: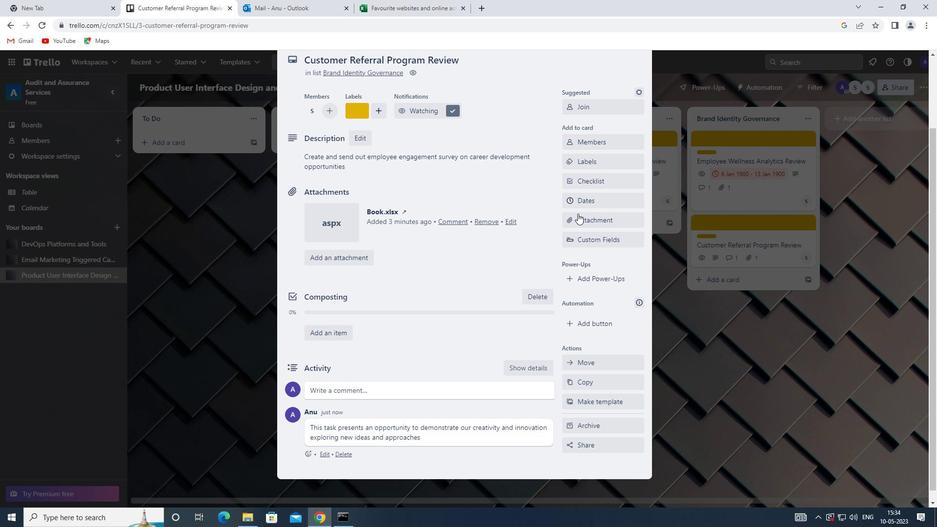 
Action: Mouse pressed left at (582, 200)
Screenshot: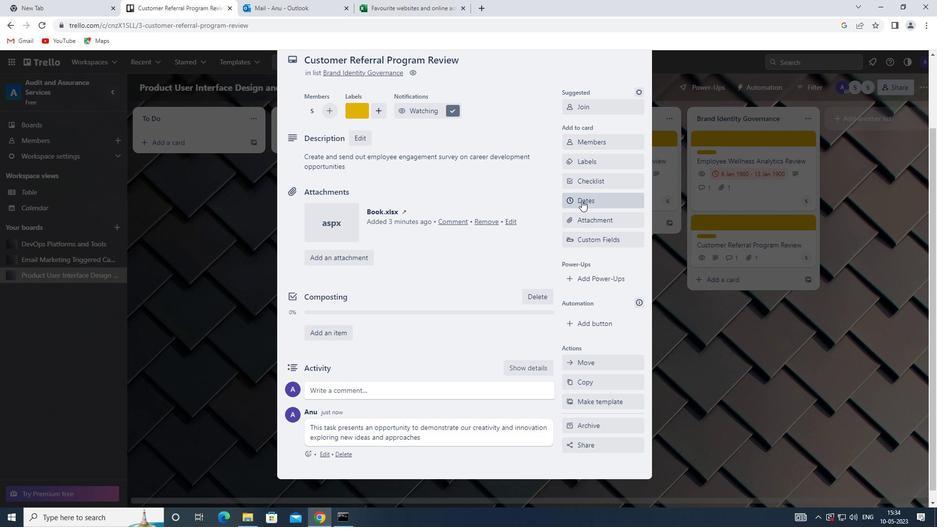 
Action: Mouse moved to (591, 266)
Screenshot: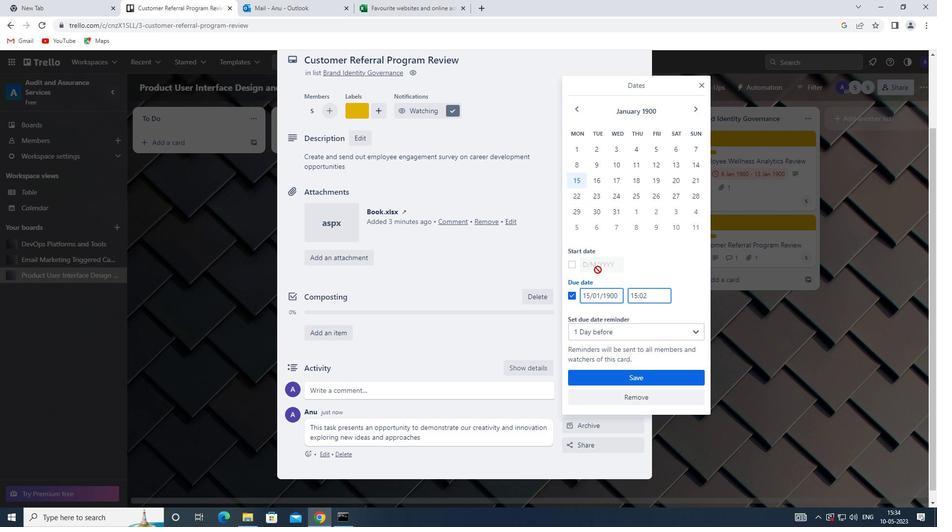 
Action: Mouse pressed left at (591, 266)
Screenshot: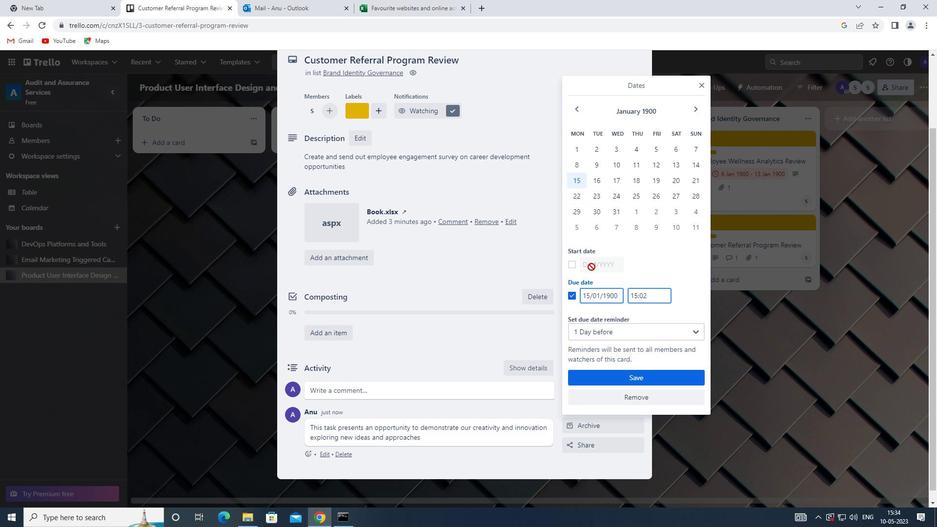 
Action: Mouse moved to (572, 266)
Screenshot: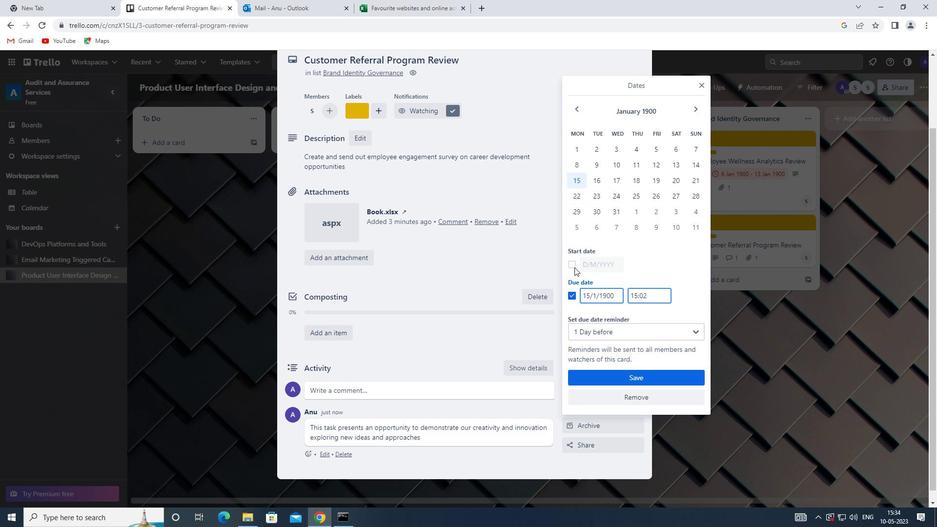 
Action: Mouse pressed left at (572, 266)
Screenshot: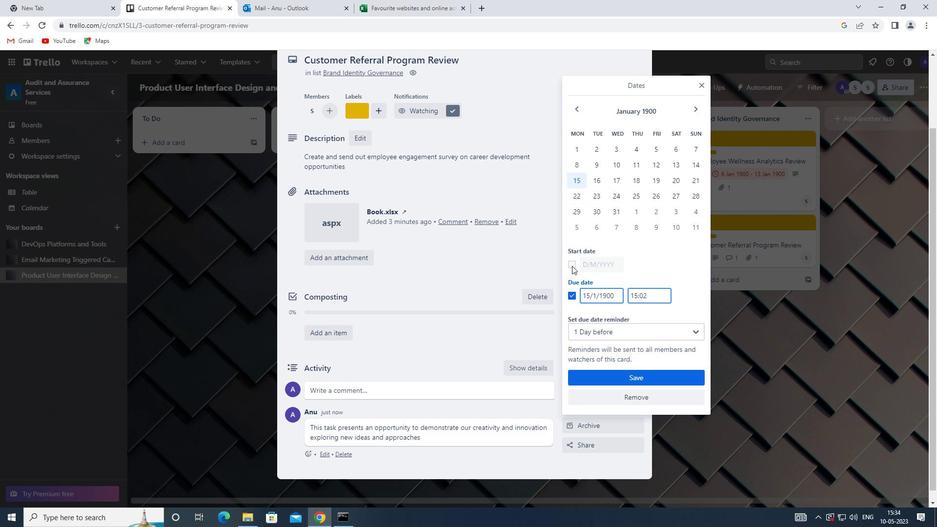 
Action: Mouse moved to (596, 159)
Screenshot: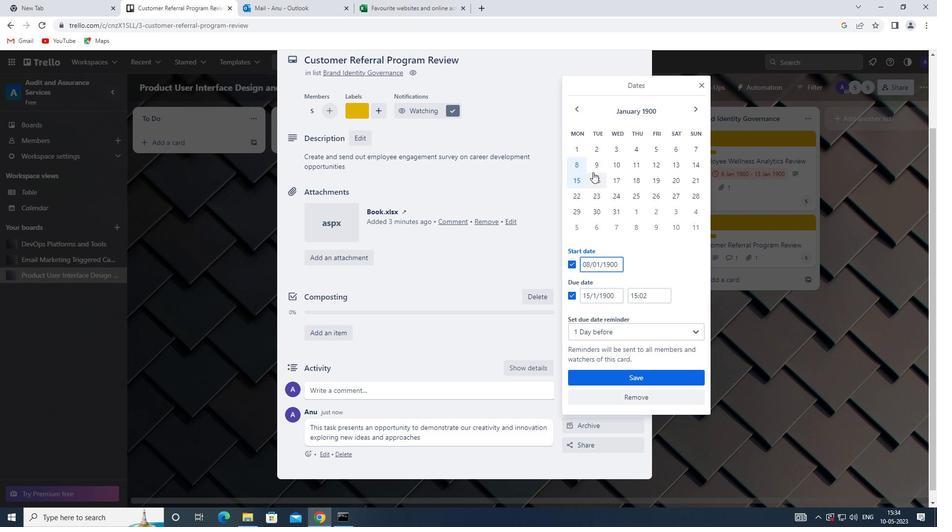 
Action: Mouse pressed left at (596, 159)
Screenshot: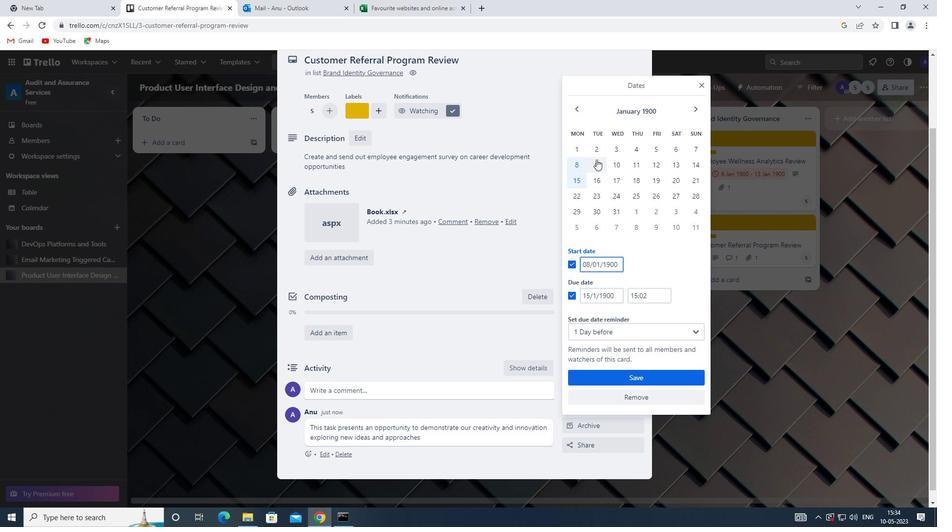
Action: Mouse moved to (600, 185)
Screenshot: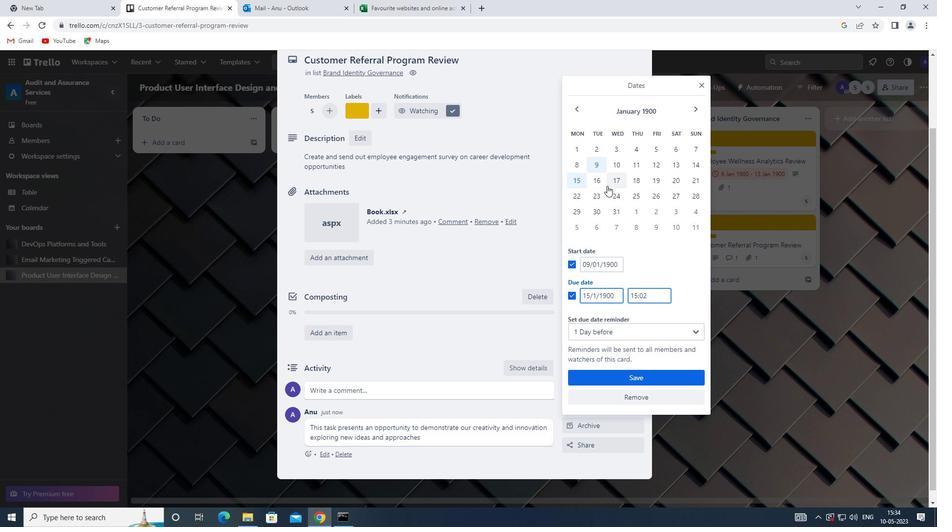 
Action: Mouse pressed left at (600, 185)
Screenshot: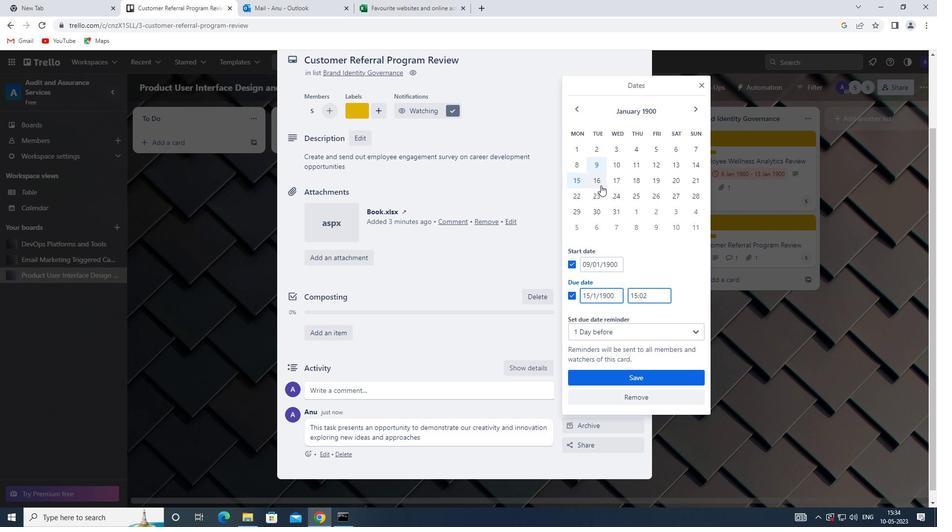 
Action: Mouse moved to (647, 378)
Screenshot: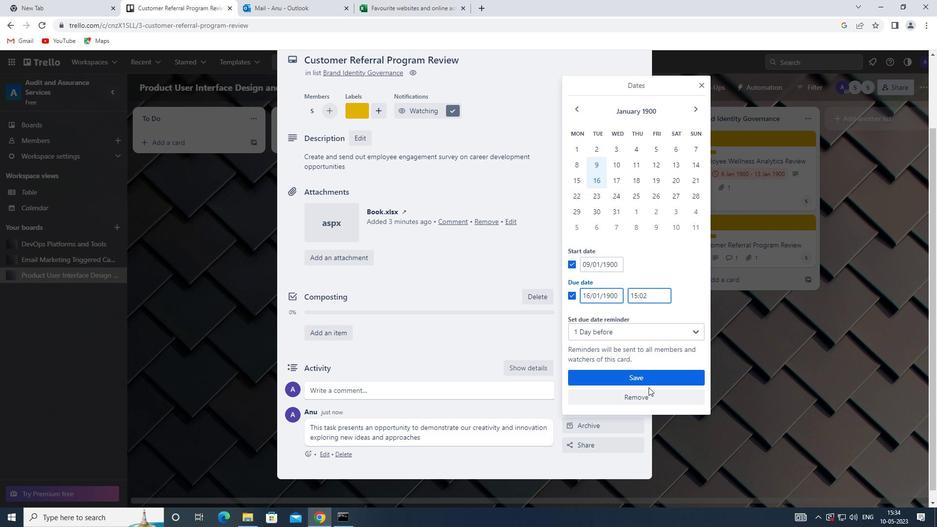 
Action: Mouse pressed left at (647, 378)
Screenshot: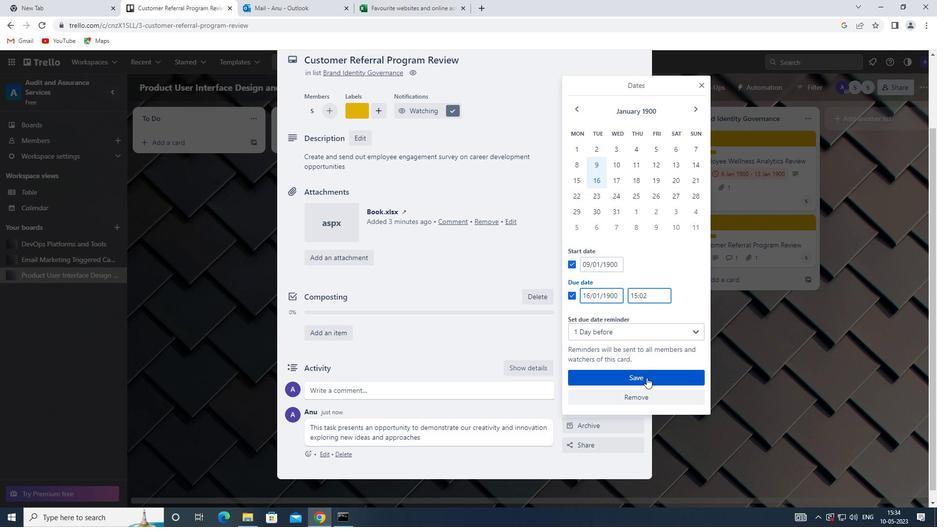 
Action: Mouse moved to (710, 340)
Screenshot: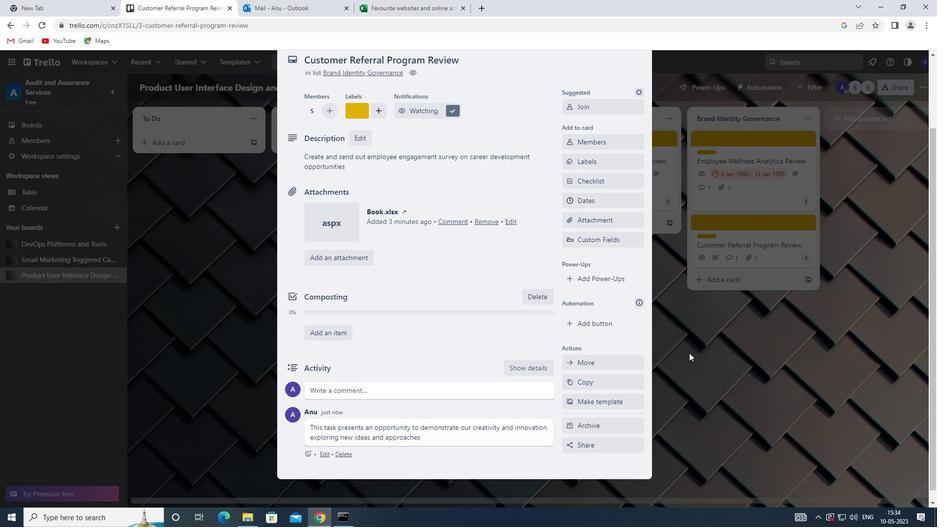 
Action: Mouse pressed left at (710, 340)
Screenshot: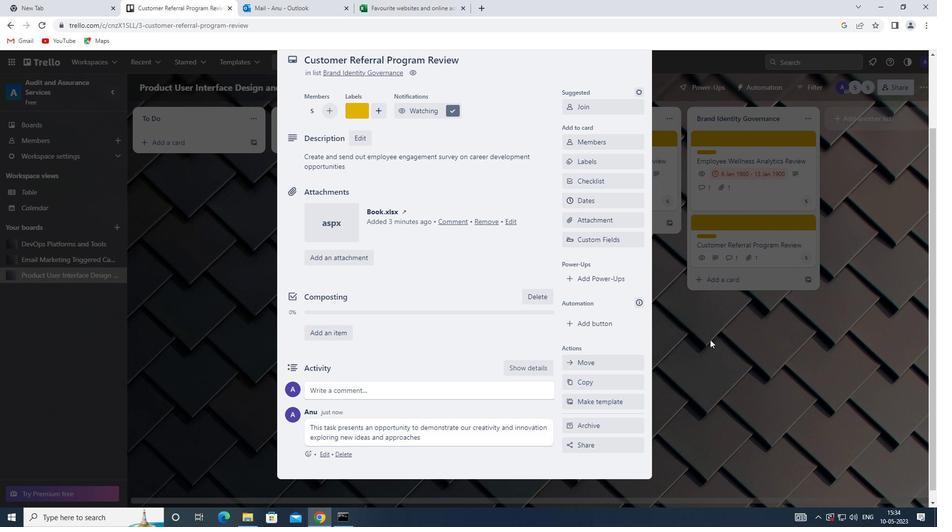 
